 Task: Look for space in Maloyaroslavets, Russia from 10th July, 2023 to 15th July, 2023 for 7 adults in price range Rs.10000 to Rs.15000. Place can be entire place or shared room with 4 bedrooms having 7 beds and 4 bathrooms. Property type can be house, flat, guest house. Amenities needed are: wifi, TV, free parkinig on premises, gym, breakfast. Booking option can be shelf check-in. Required host language is English.
Action: Mouse moved to (404, 87)
Screenshot: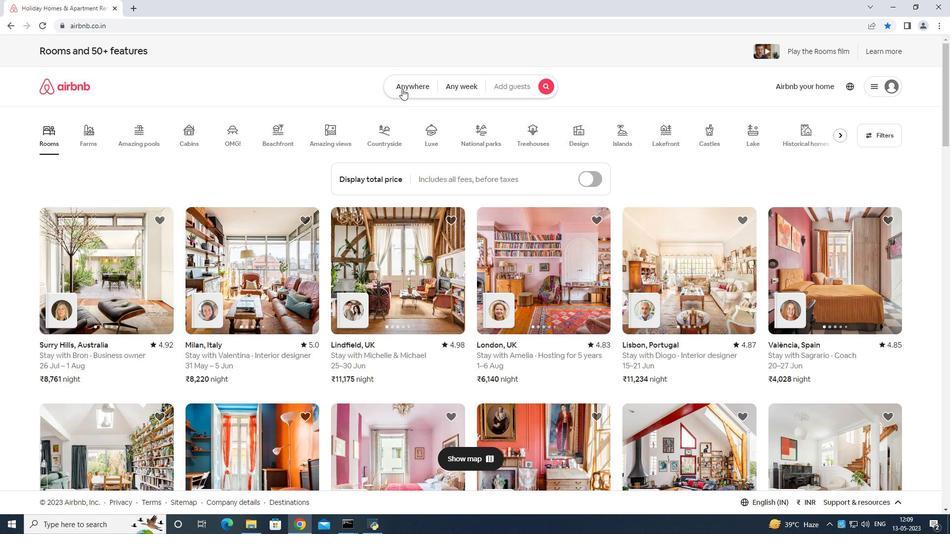 
Action: Mouse pressed left at (404, 87)
Screenshot: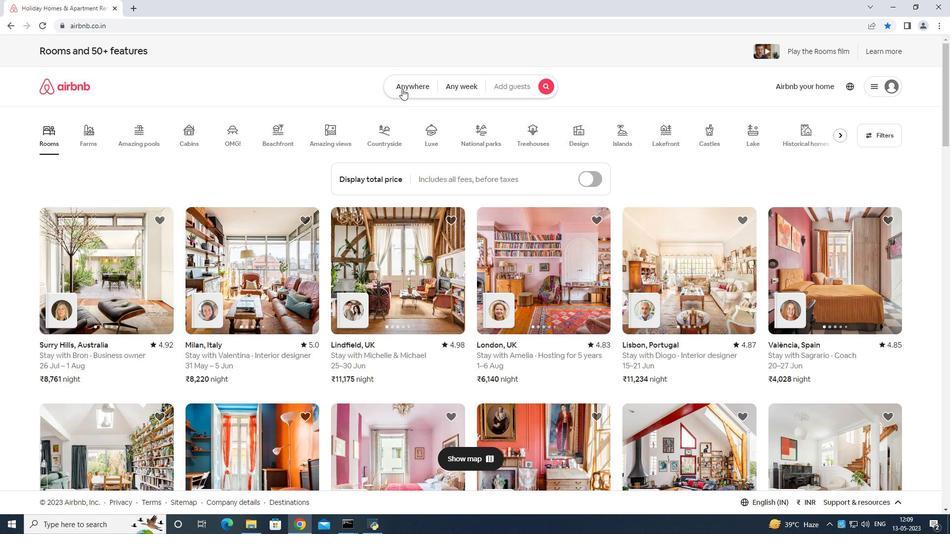 
Action: Mouse moved to (310, 126)
Screenshot: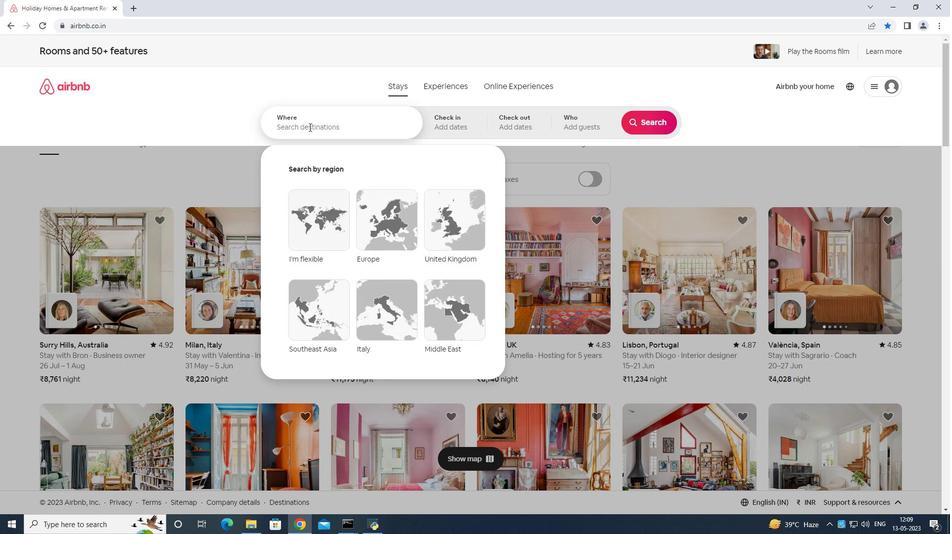 
Action: Mouse pressed left at (310, 126)
Screenshot: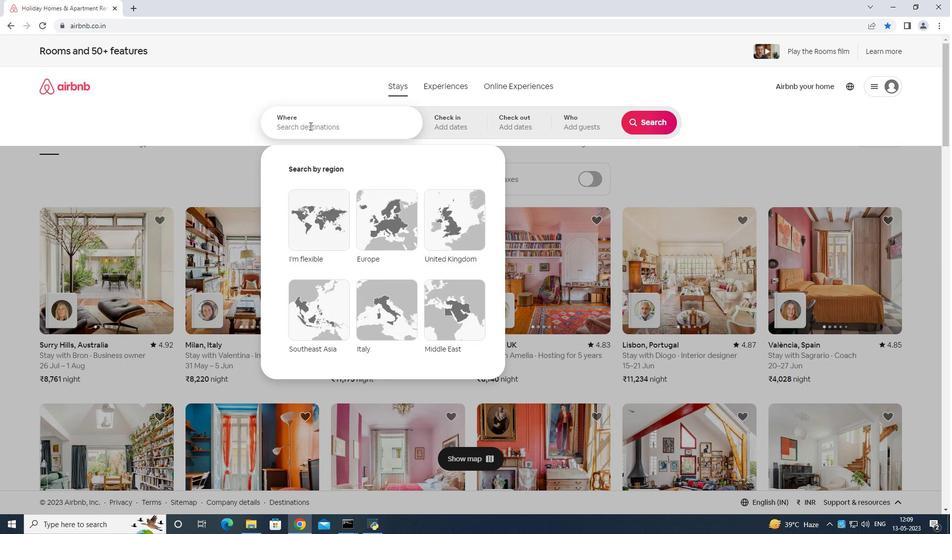 
Action: Mouse moved to (312, 123)
Screenshot: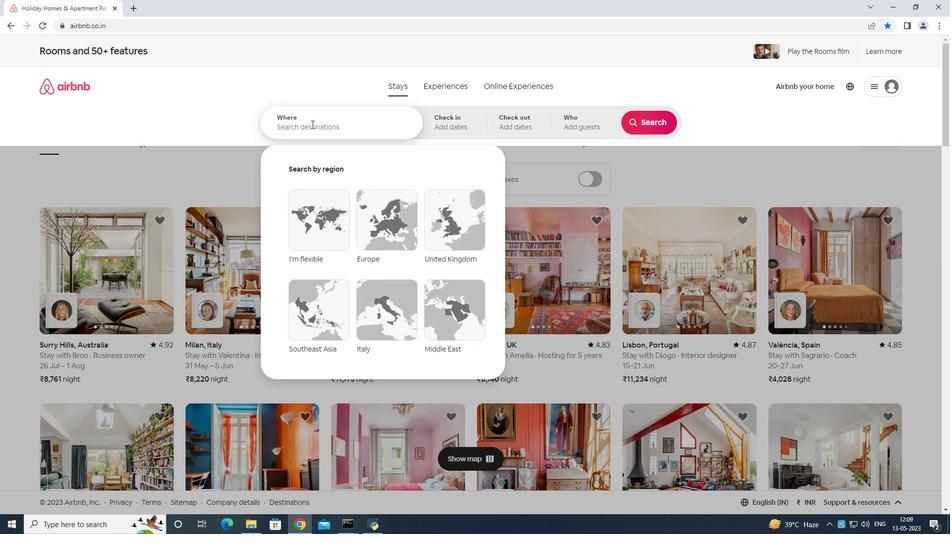 
Action: Key pressed <Key.shift>Maloyaroslavets<Key.space>rusia
Screenshot: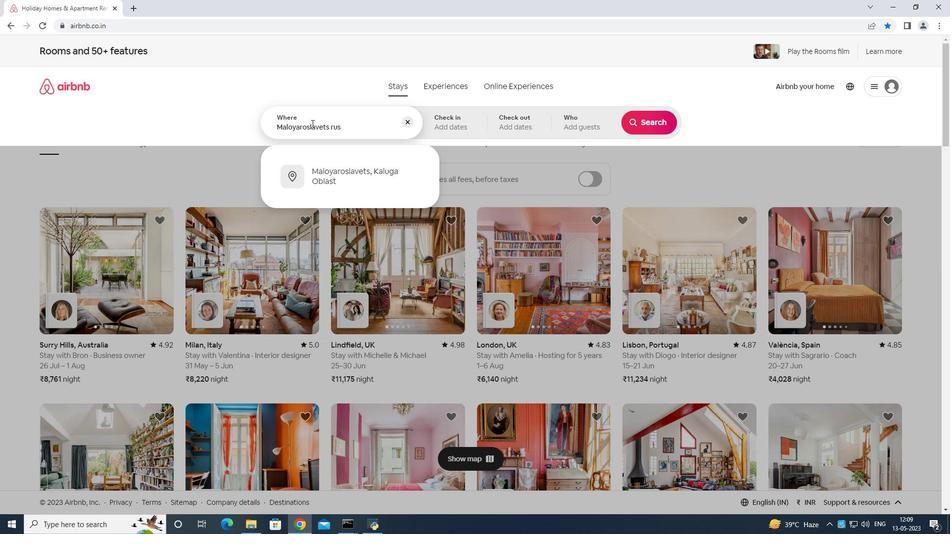 
Action: Mouse moved to (457, 129)
Screenshot: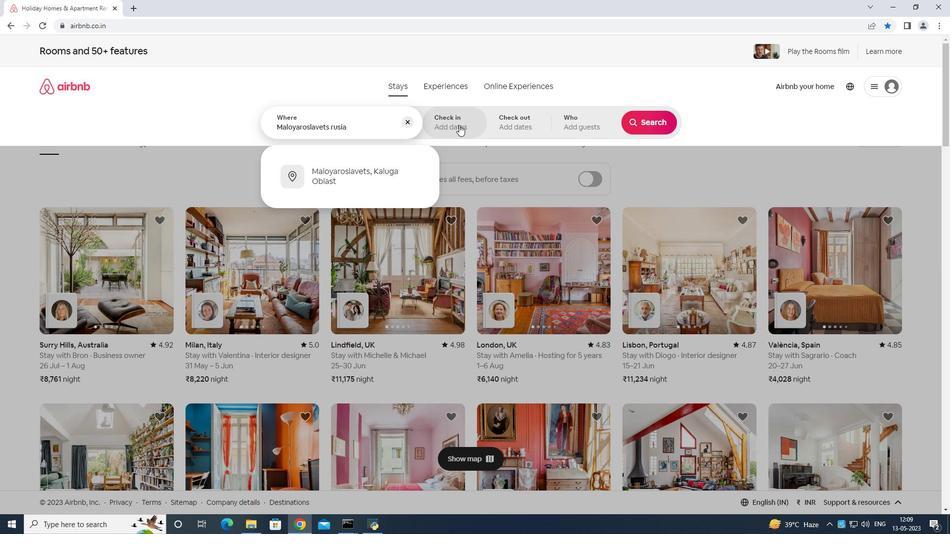 
Action: Key pressed <Key.enter>
Screenshot: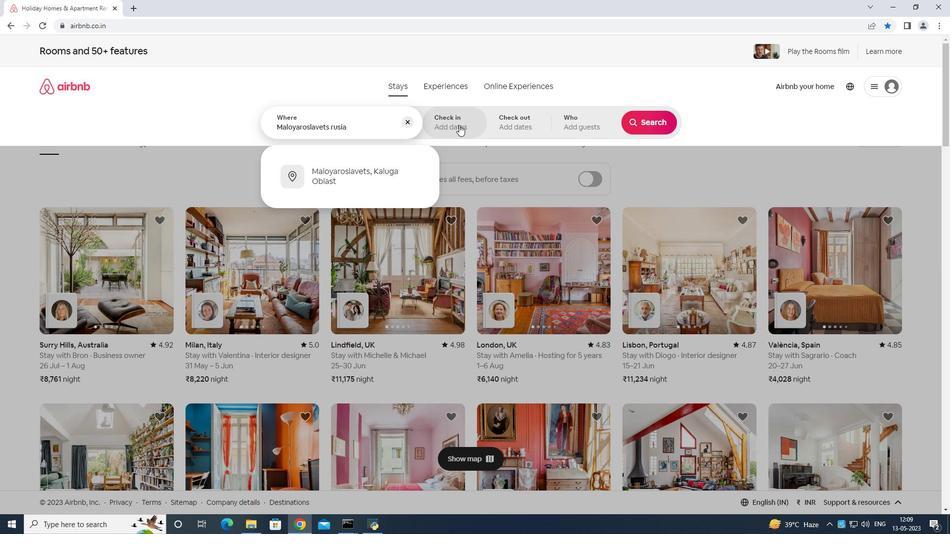 
Action: Mouse moved to (636, 196)
Screenshot: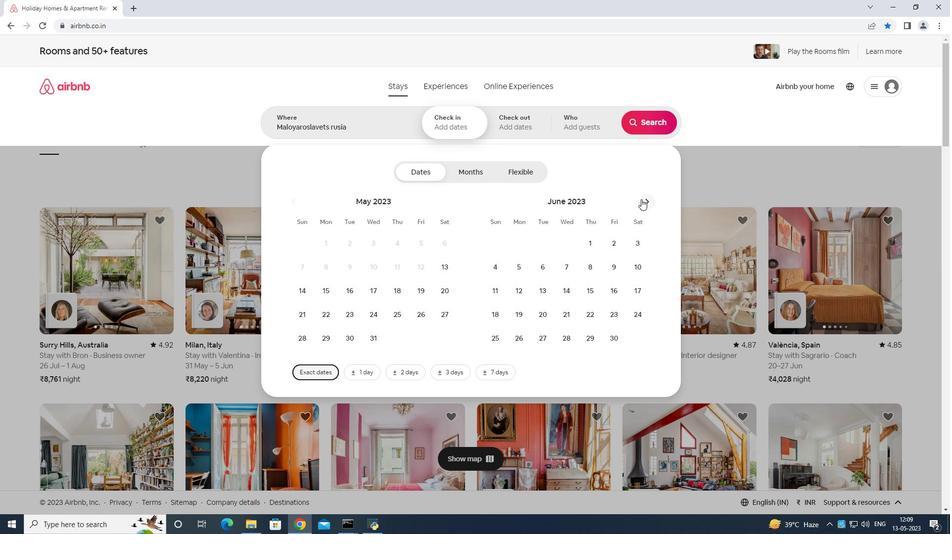 
Action: Mouse pressed left at (636, 196)
Screenshot: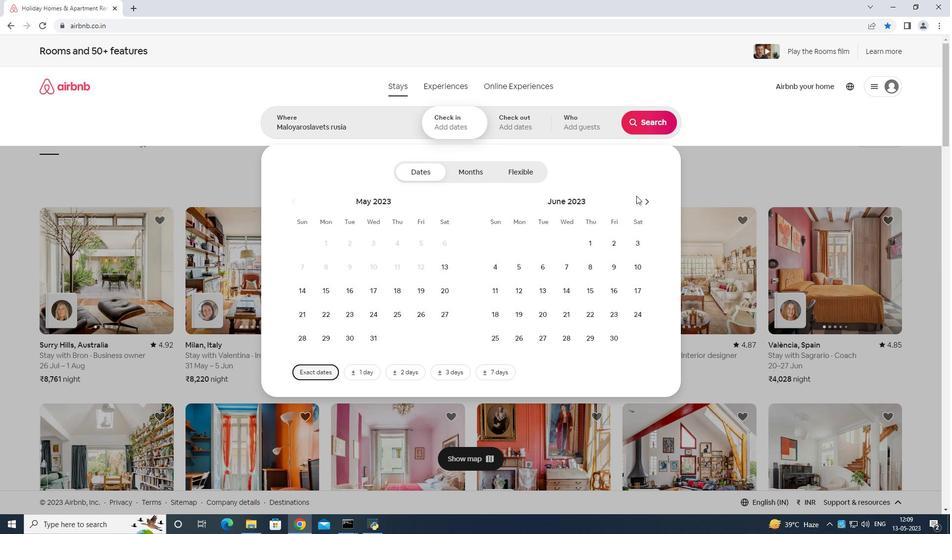 
Action: Mouse moved to (646, 200)
Screenshot: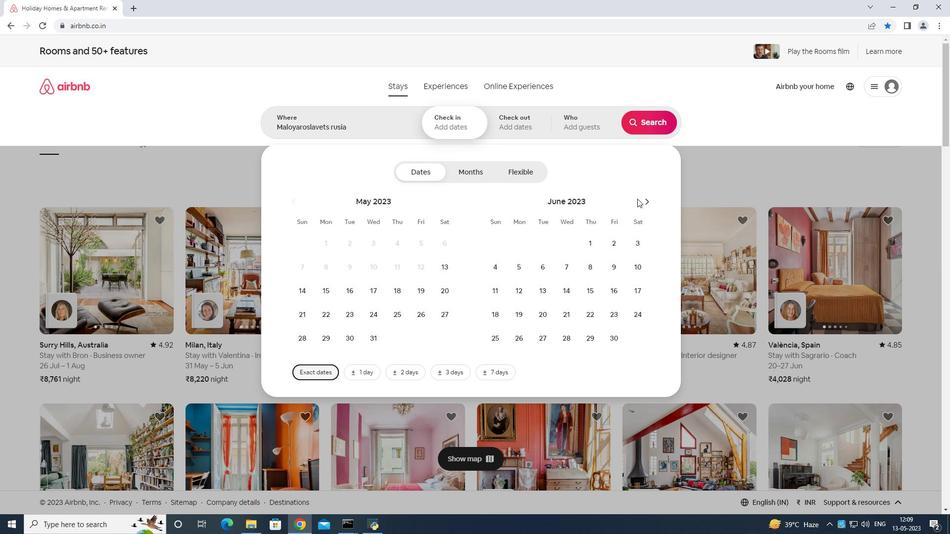 
Action: Mouse pressed left at (646, 200)
Screenshot: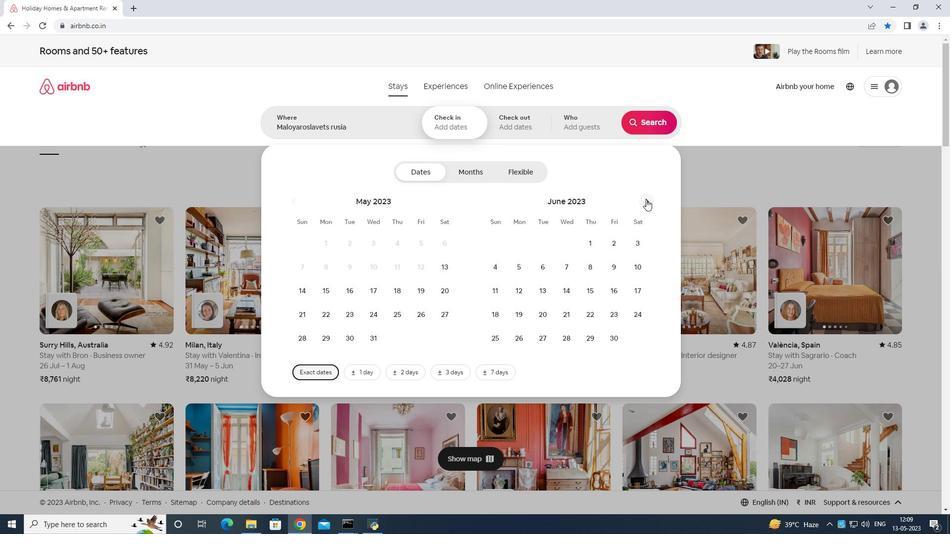 
Action: Mouse moved to (523, 290)
Screenshot: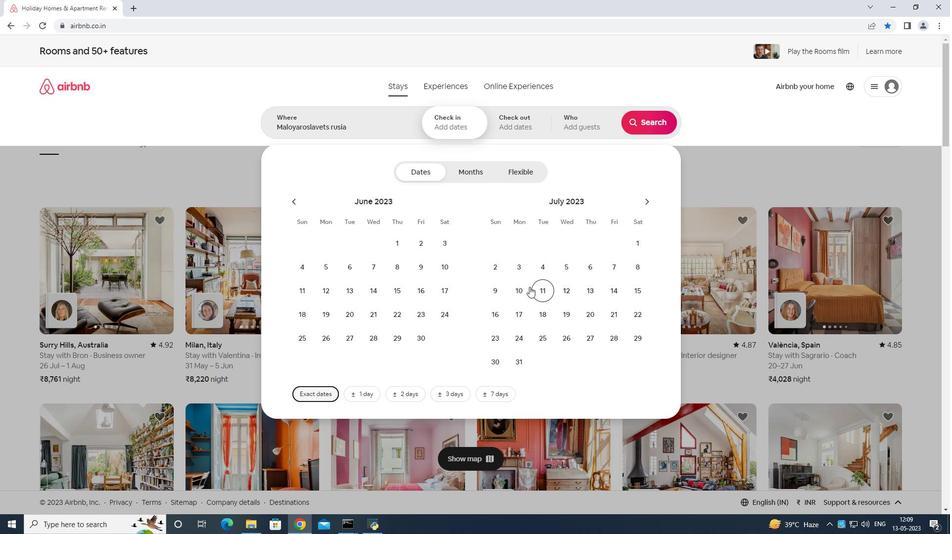 
Action: Mouse pressed left at (523, 290)
Screenshot: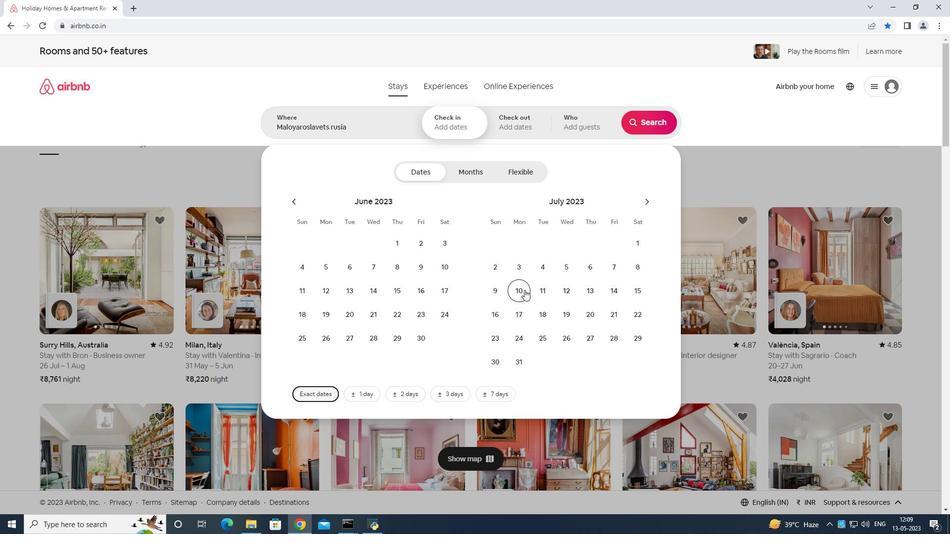 
Action: Mouse moved to (633, 289)
Screenshot: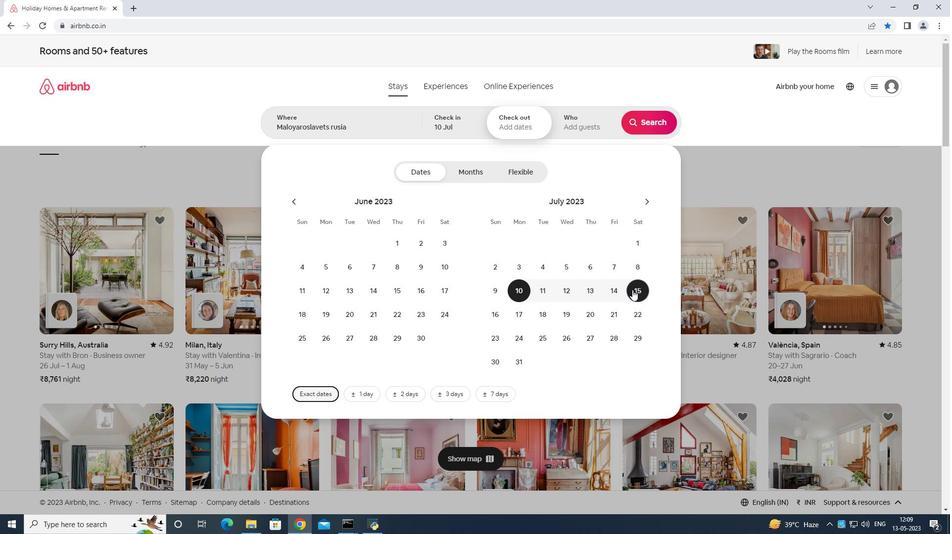
Action: Mouse pressed left at (633, 289)
Screenshot: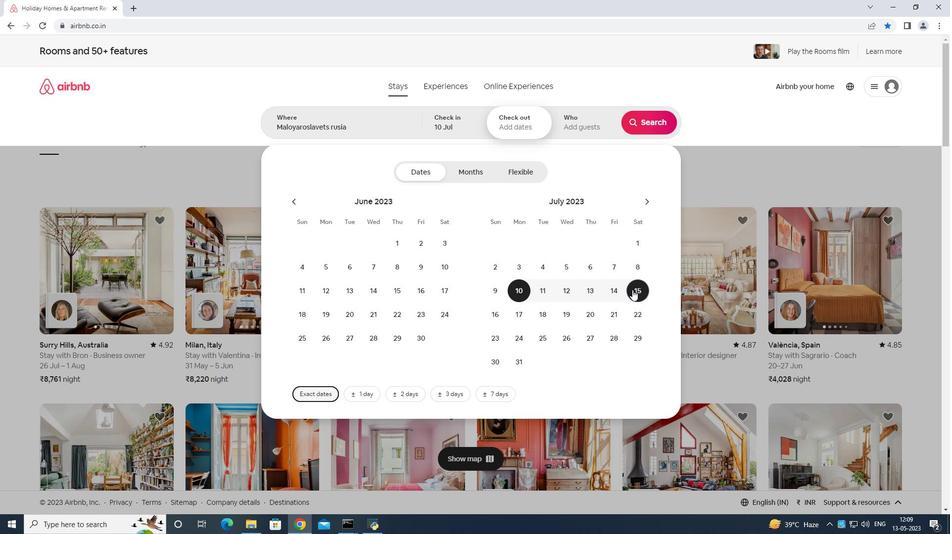 
Action: Mouse moved to (599, 123)
Screenshot: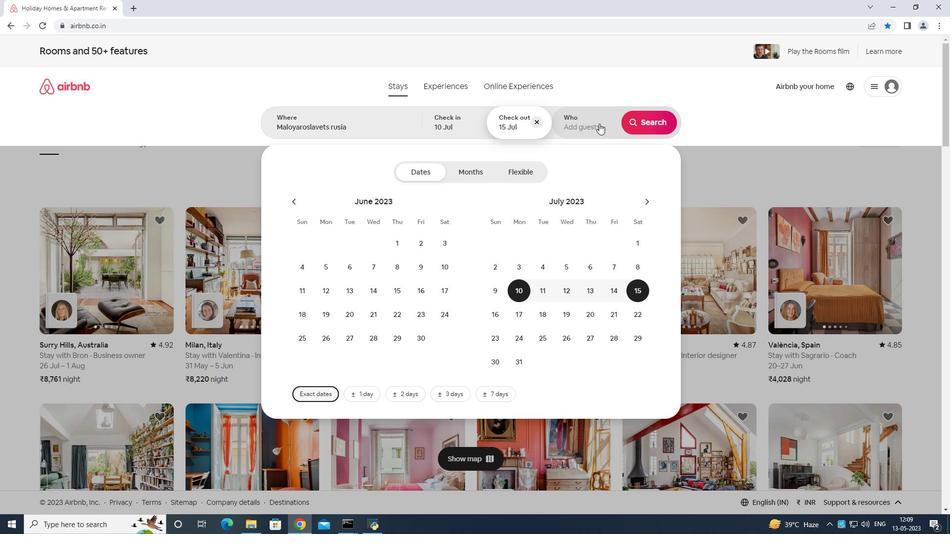 
Action: Mouse pressed left at (599, 123)
Screenshot: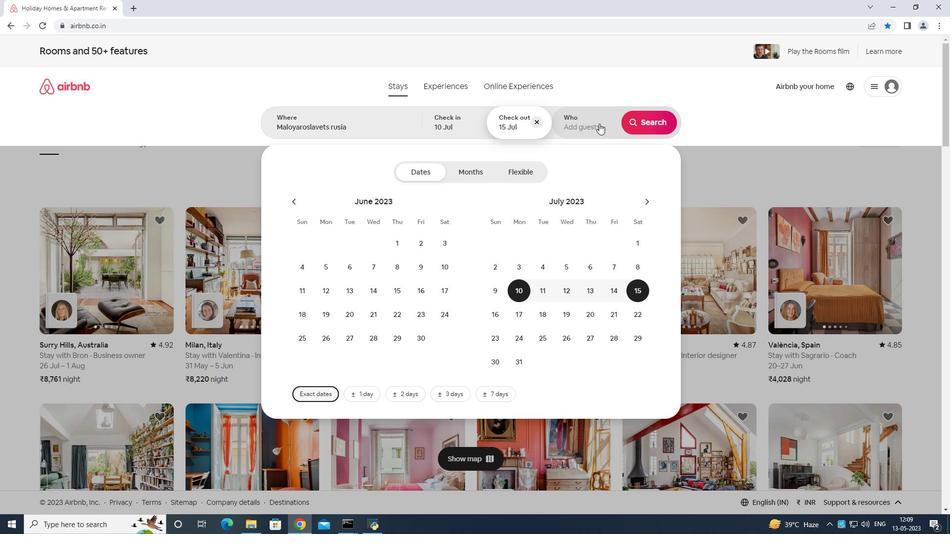 
Action: Mouse moved to (657, 173)
Screenshot: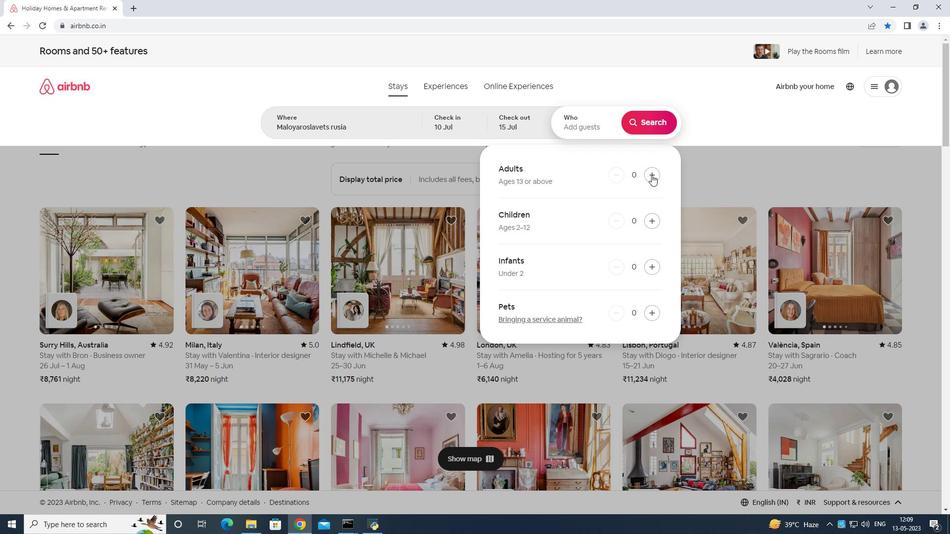 
Action: Mouse pressed left at (657, 173)
Screenshot: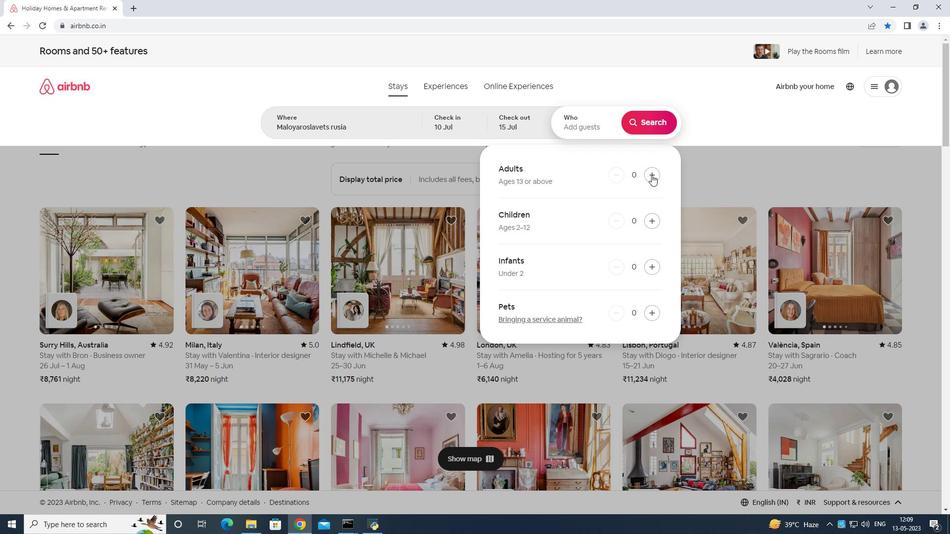 
Action: Mouse pressed left at (657, 173)
Screenshot: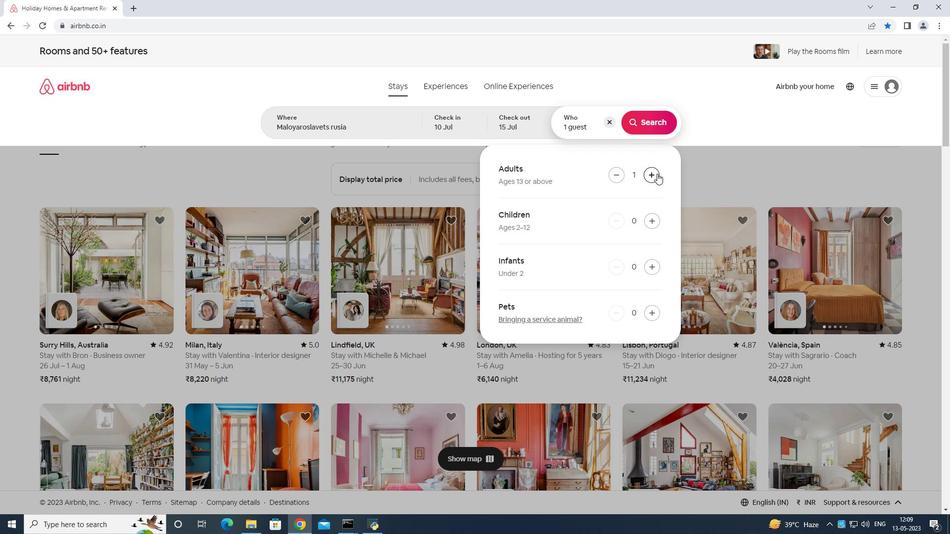 
Action: Mouse pressed left at (657, 173)
Screenshot: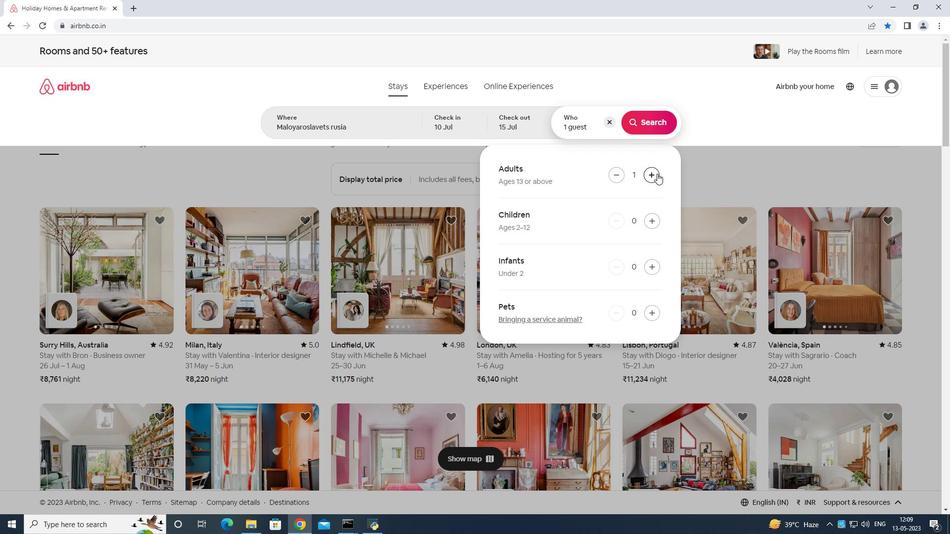 
Action: Mouse moved to (657, 172)
Screenshot: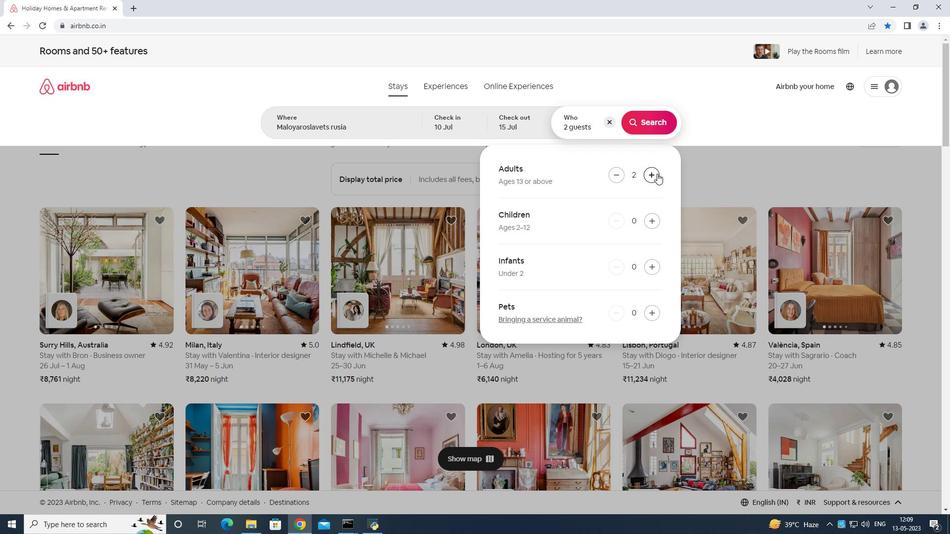 
Action: Mouse pressed left at (657, 172)
Screenshot: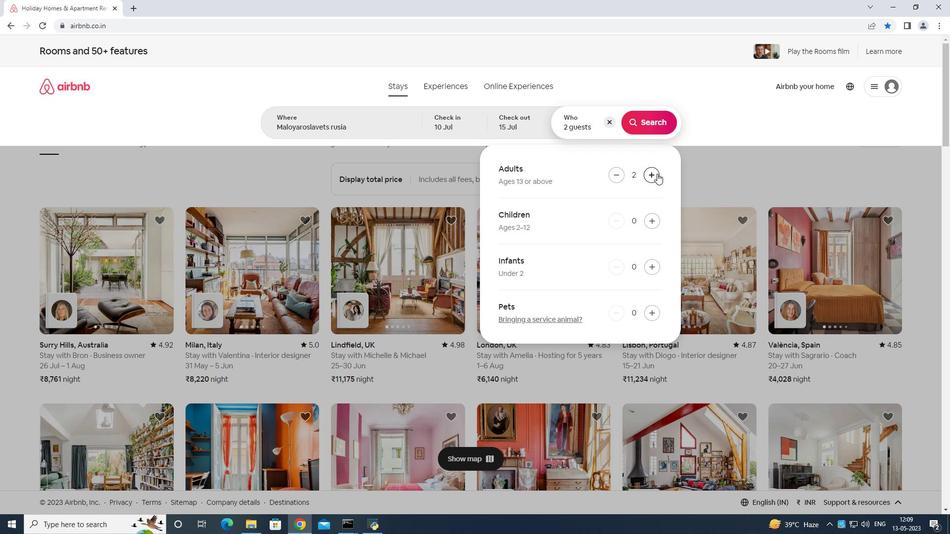 
Action: Mouse moved to (655, 172)
Screenshot: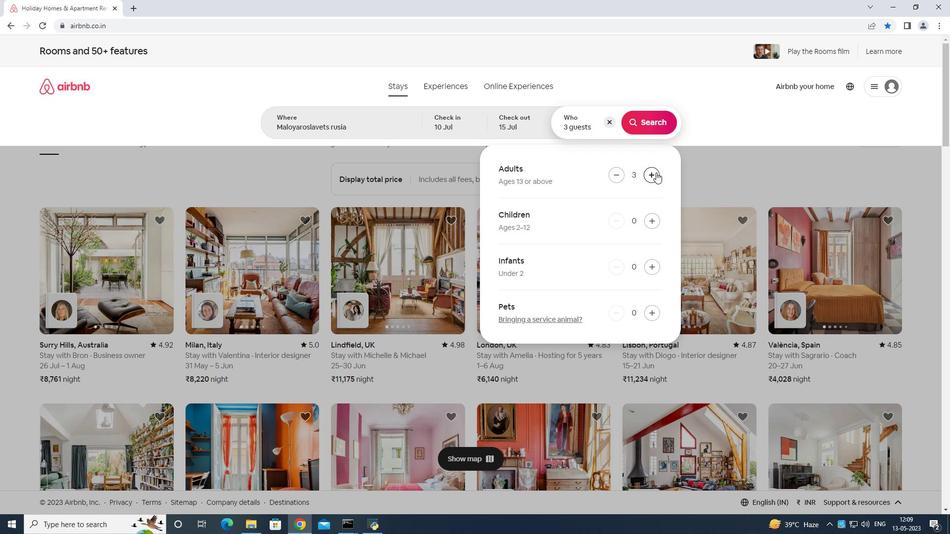 
Action: Mouse pressed left at (655, 172)
Screenshot: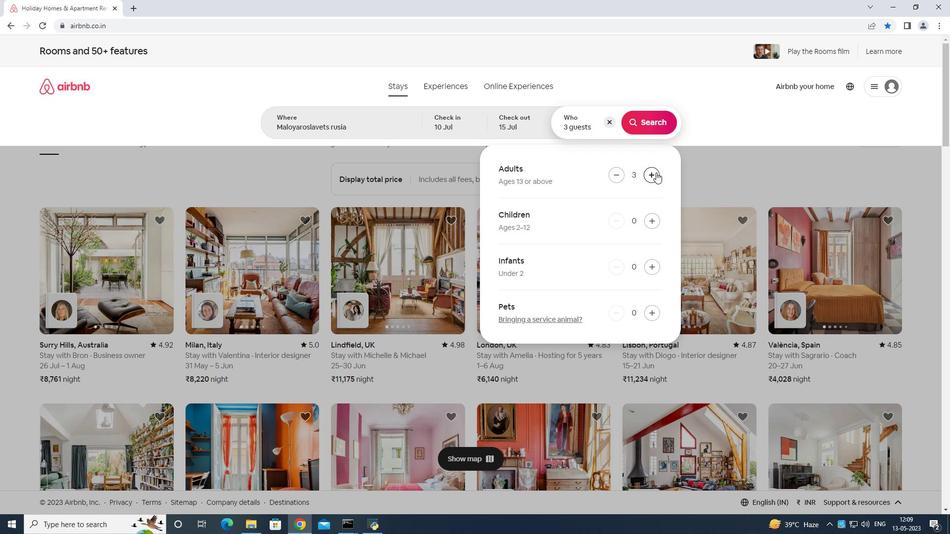 
Action: Mouse moved to (655, 172)
Screenshot: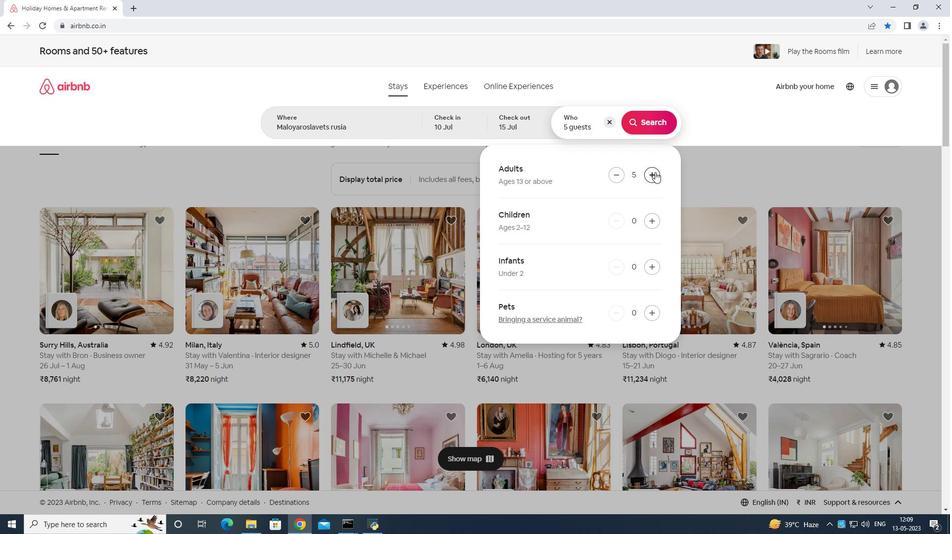 
Action: Mouse pressed left at (655, 172)
Screenshot: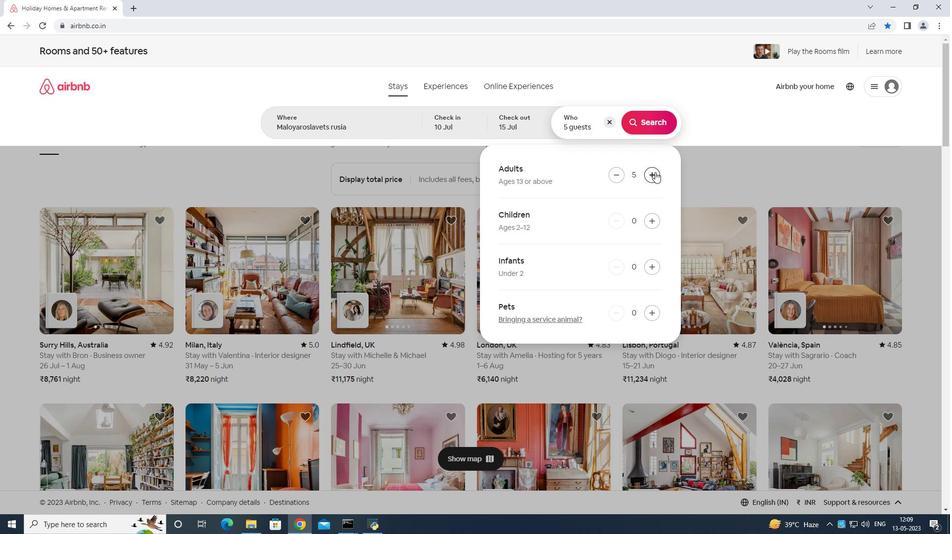 
Action: Mouse moved to (652, 170)
Screenshot: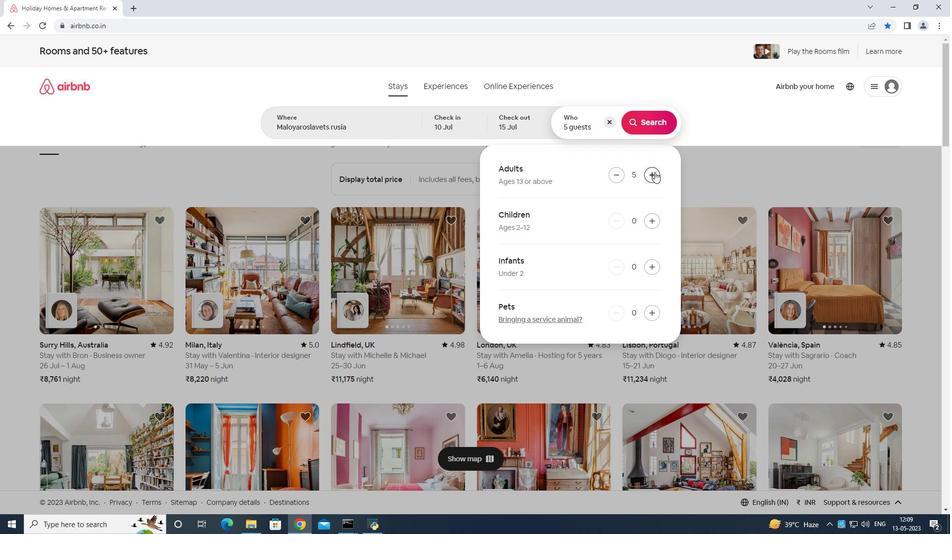 
Action: Mouse pressed left at (652, 170)
Screenshot: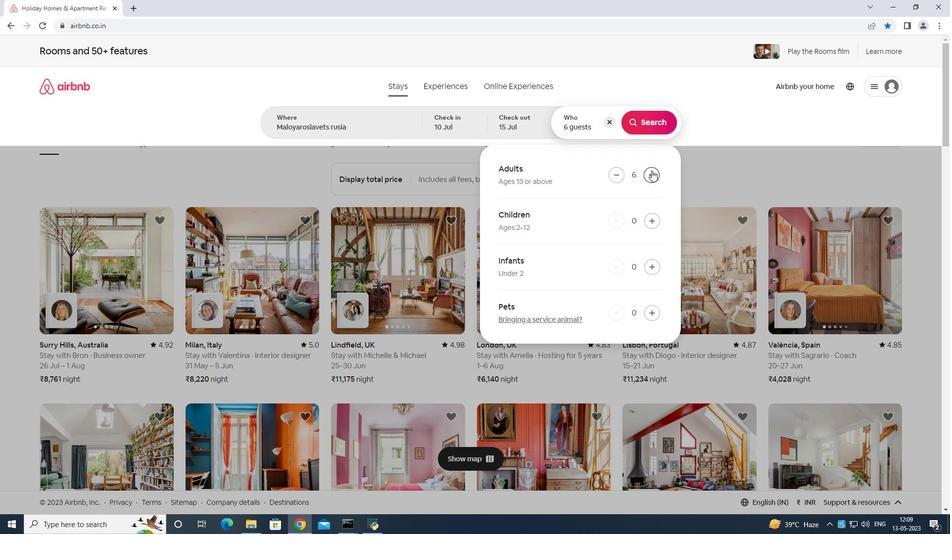 
Action: Mouse moved to (655, 122)
Screenshot: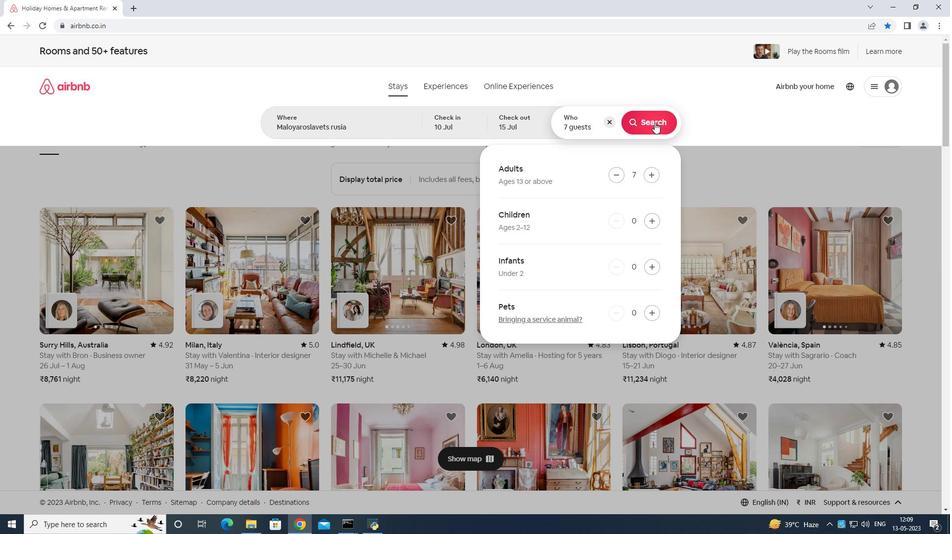 
Action: Mouse pressed left at (655, 122)
Screenshot: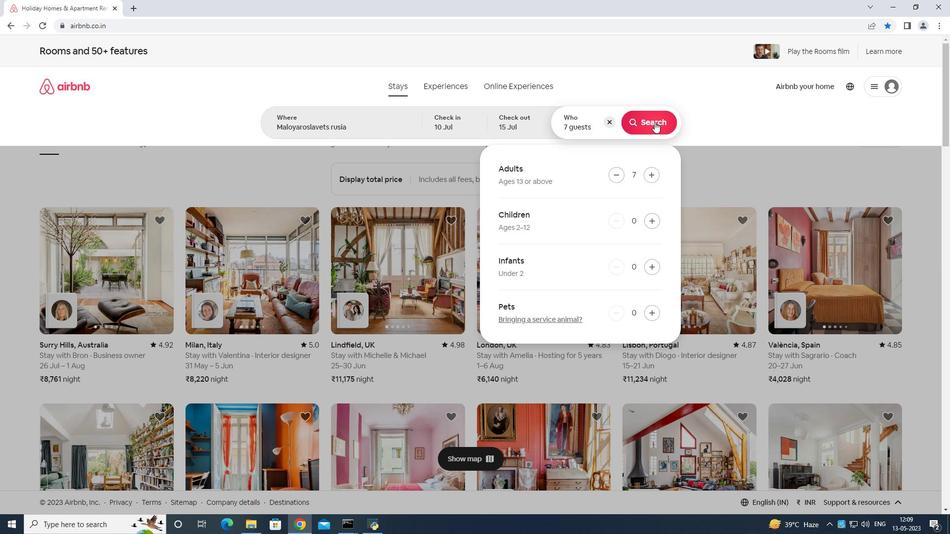 
Action: Mouse moved to (901, 83)
Screenshot: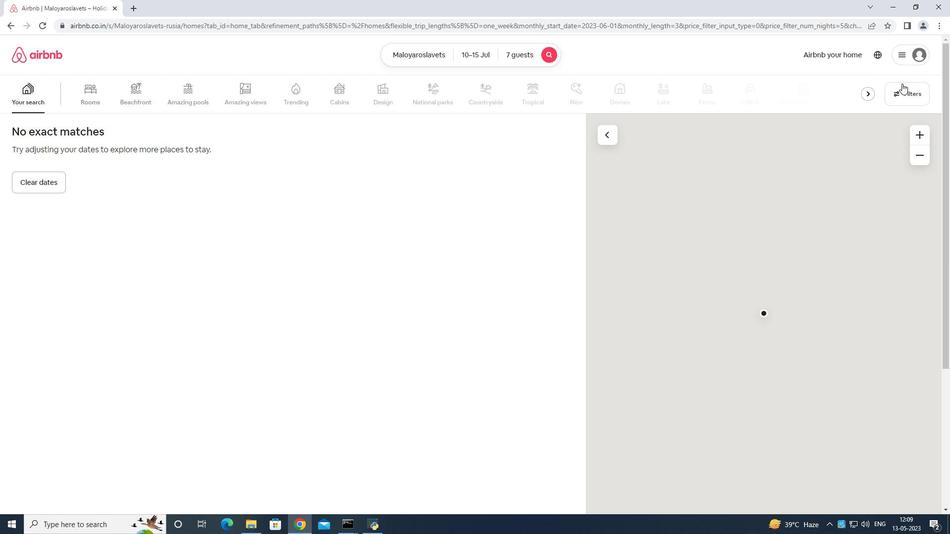 
Action: Mouse pressed left at (901, 83)
Screenshot: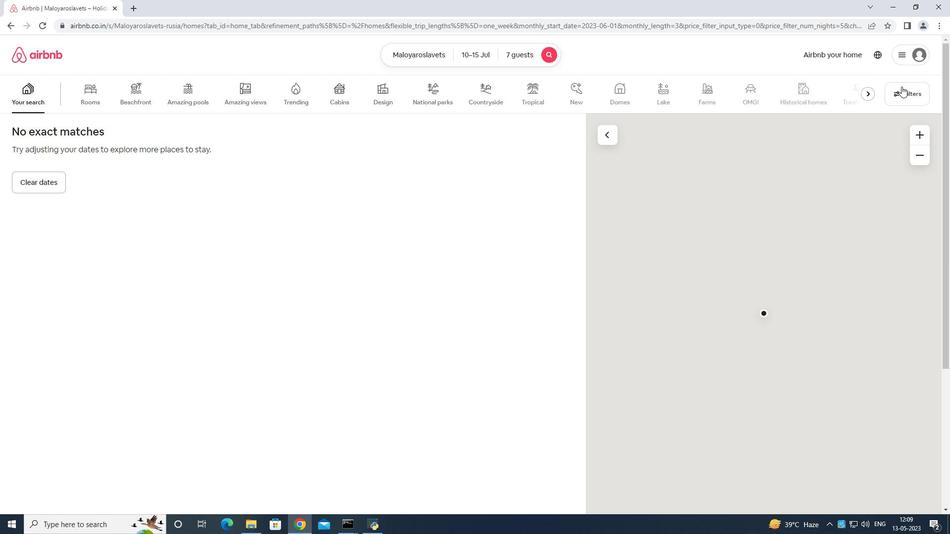
Action: Mouse moved to (437, 332)
Screenshot: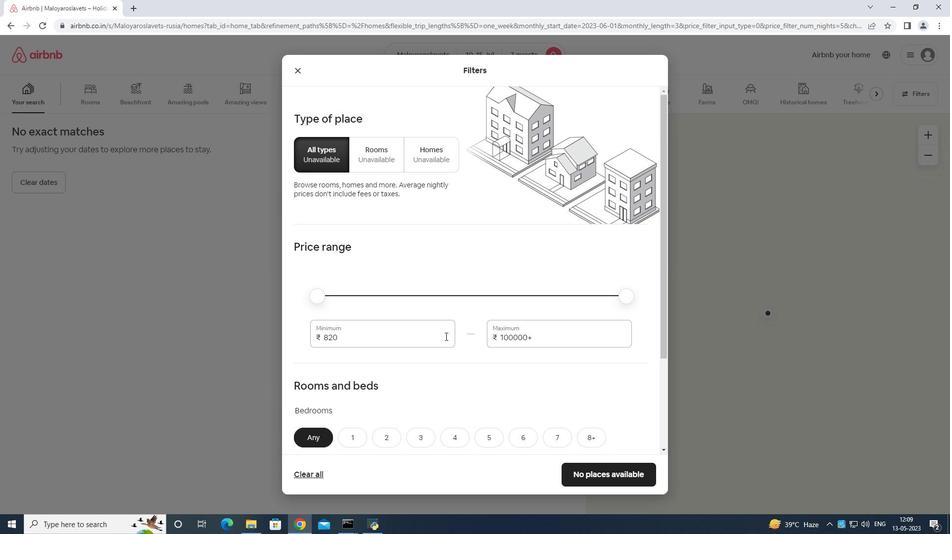 
Action: Mouse pressed left at (438, 332)
Screenshot: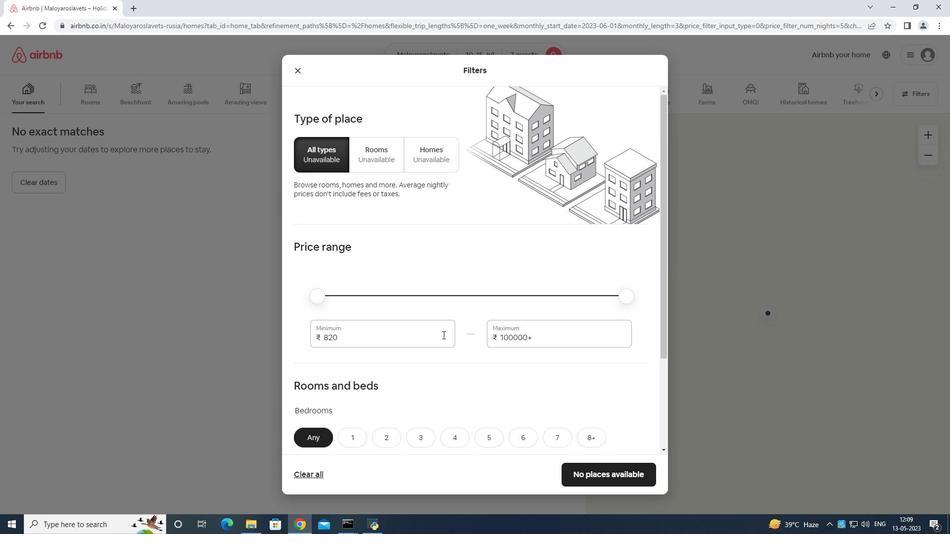 
Action: Mouse moved to (434, 331)
Screenshot: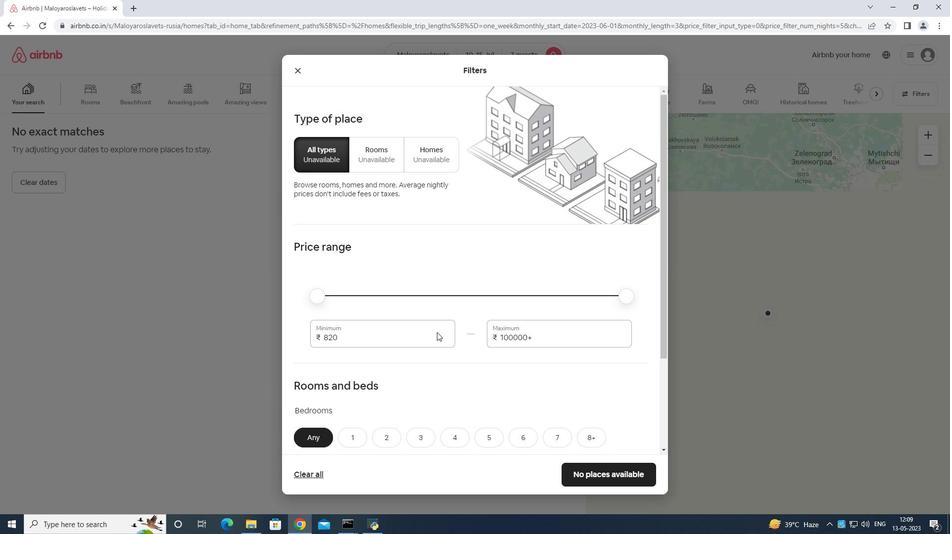 
Action: Key pressed <Key.backspace><Key.backspace><Key.backspace><Key.backspace><Key.backspace><Key.backspace><Key.backspace><Key.backspace><Key.backspace><Key.backspace><Key.backspace><Key.backspace>10000
Screenshot: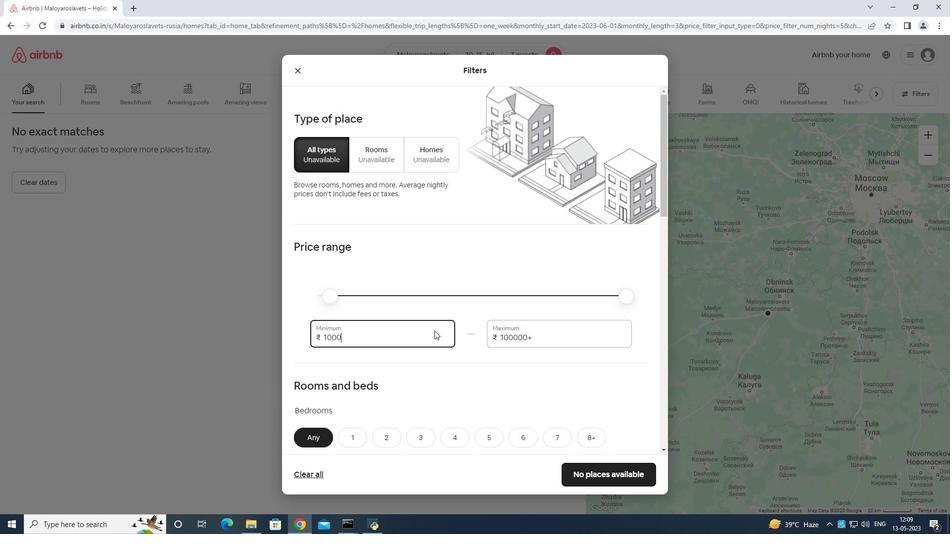 
Action: Mouse moved to (543, 336)
Screenshot: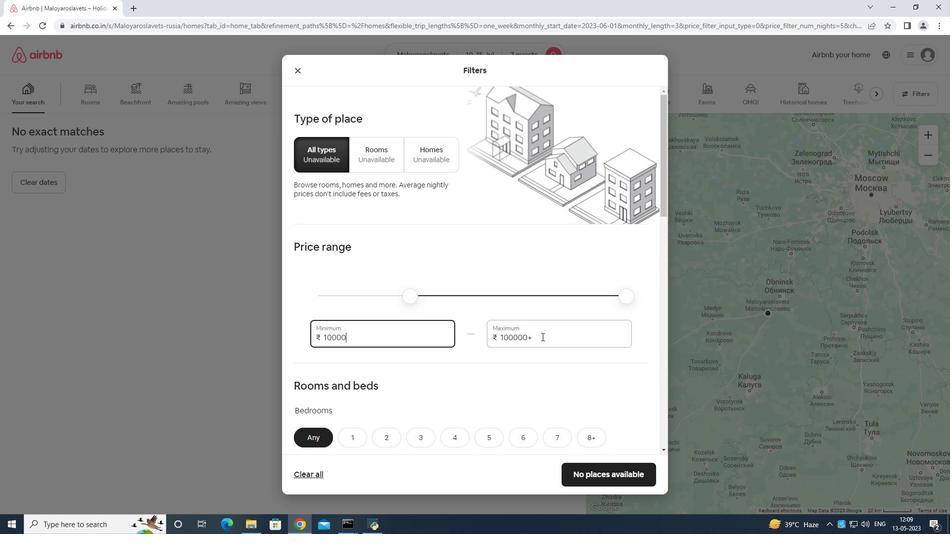 
Action: Mouse pressed left at (543, 336)
Screenshot: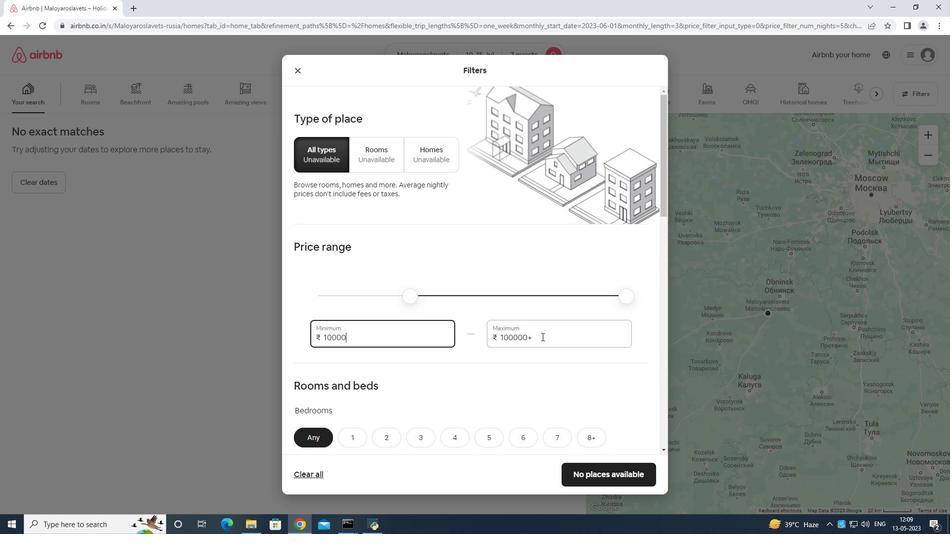 
Action: Mouse moved to (543, 336)
Screenshot: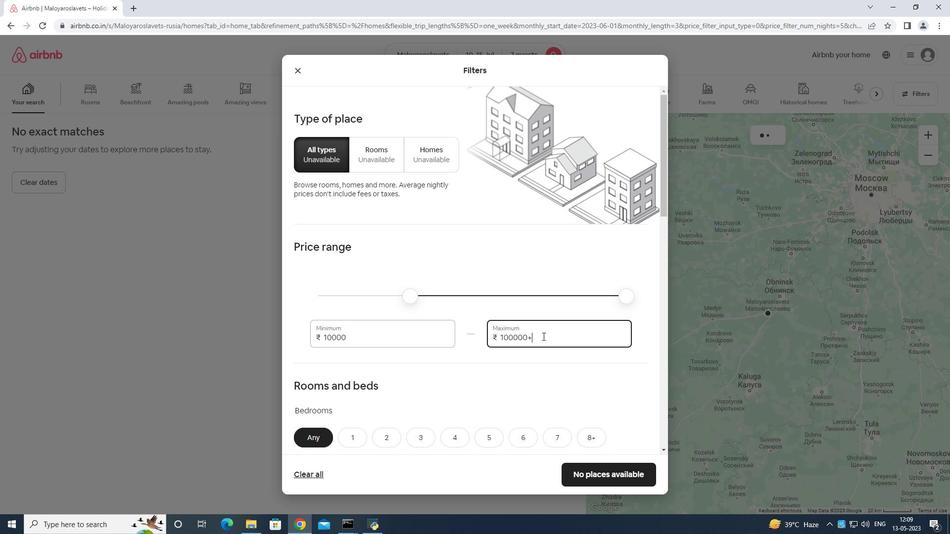 
Action: Key pressed <Key.backspace><Key.backspace><Key.backspace><Key.backspace><Key.backspace><Key.backspace><Key.backspace><Key.backspace><Key.backspace><Key.backspace><Key.backspace><Key.backspace><Key.backspace><Key.backspace><Key.backspace><Key.backspace><Key.backspace><Key.backspace><Key.backspace><Key.backspace><Key.backspace><Key.backspace><Key.backspace>
Screenshot: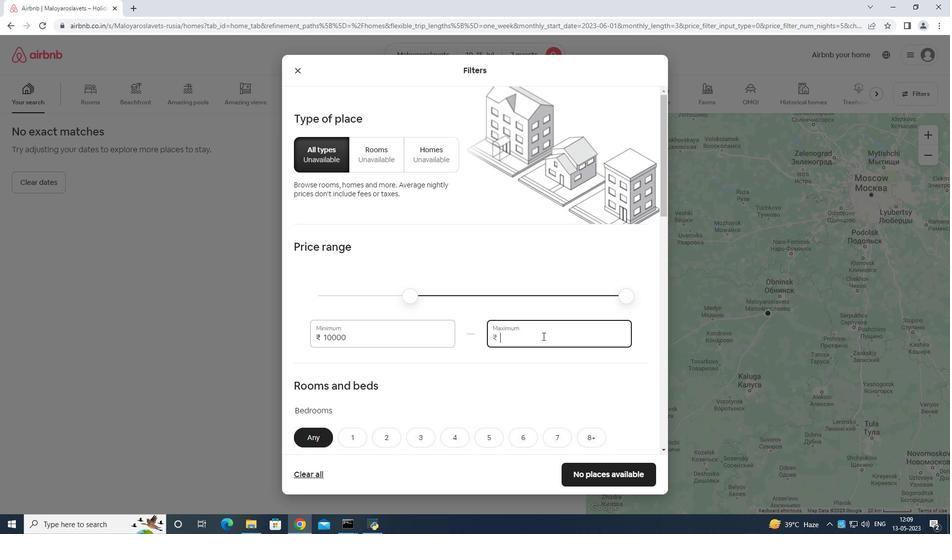 
Action: Mouse moved to (544, 336)
Screenshot: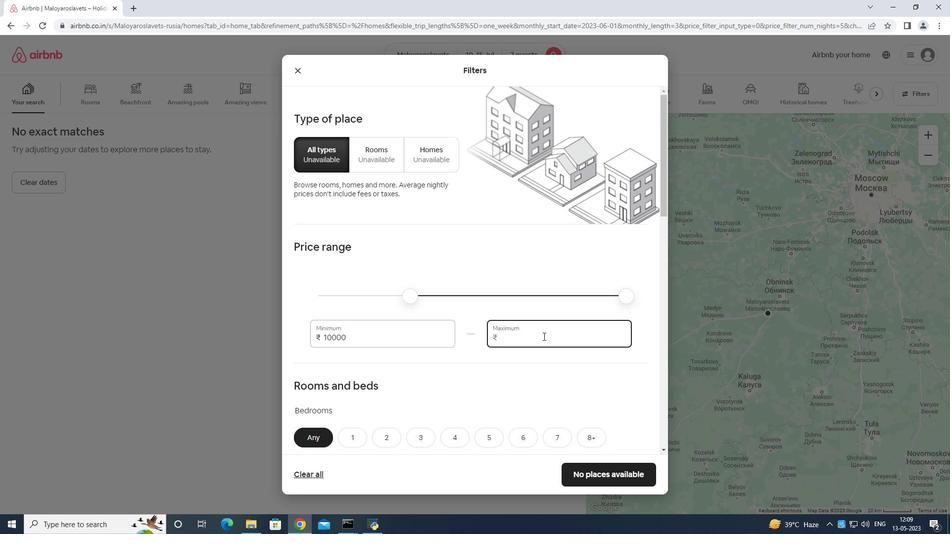 
Action: Key pressed 1
Screenshot: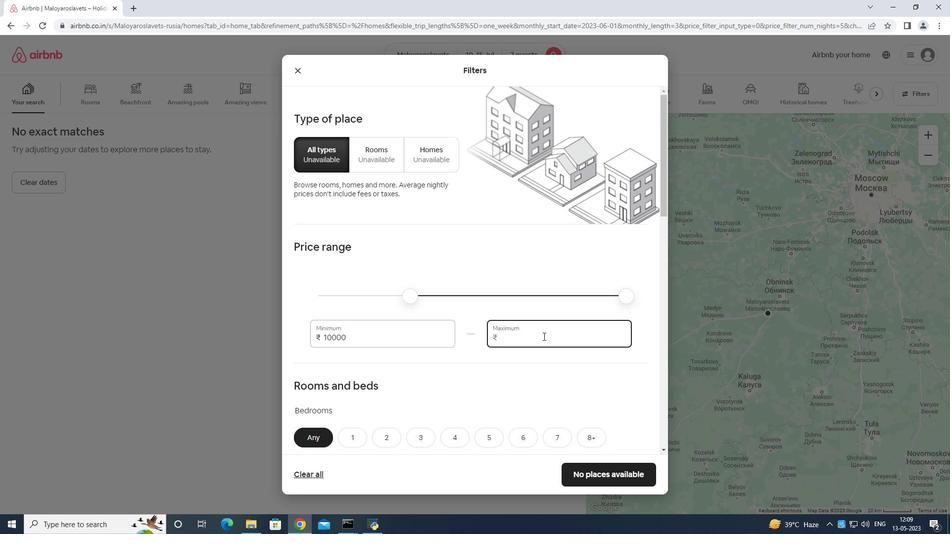 
Action: Mouse moved to (544, 336)
Screenshot: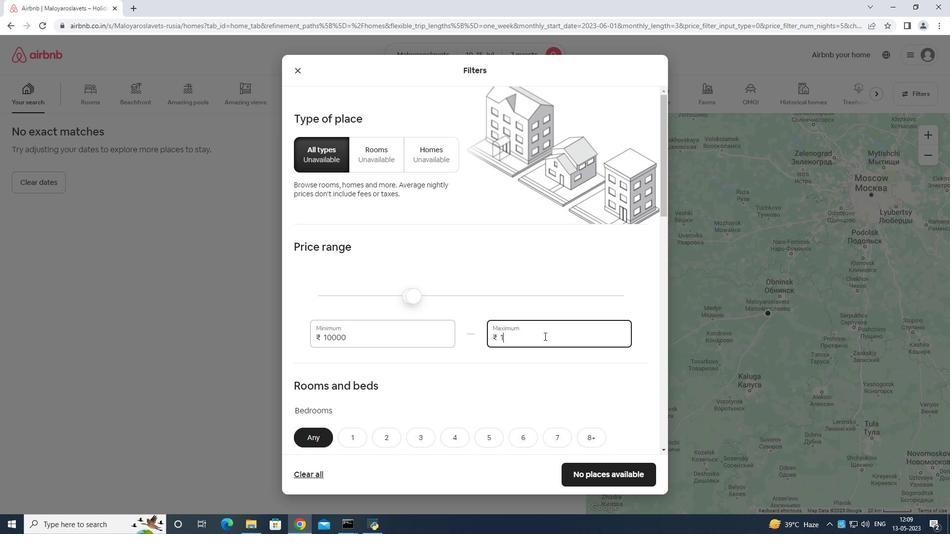
Action: Key pressed 5
Screenshot: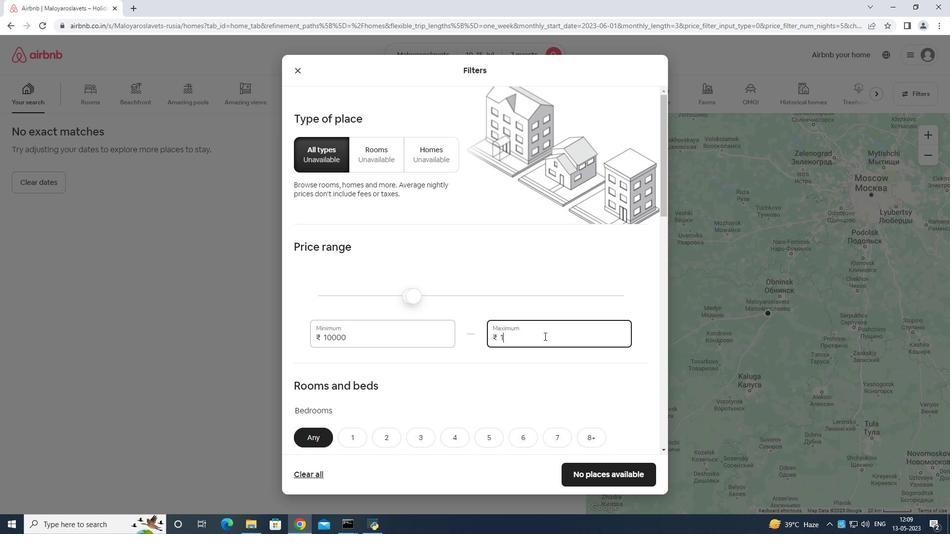 
Action: Mouse moved to (545, 336)
Screenshot: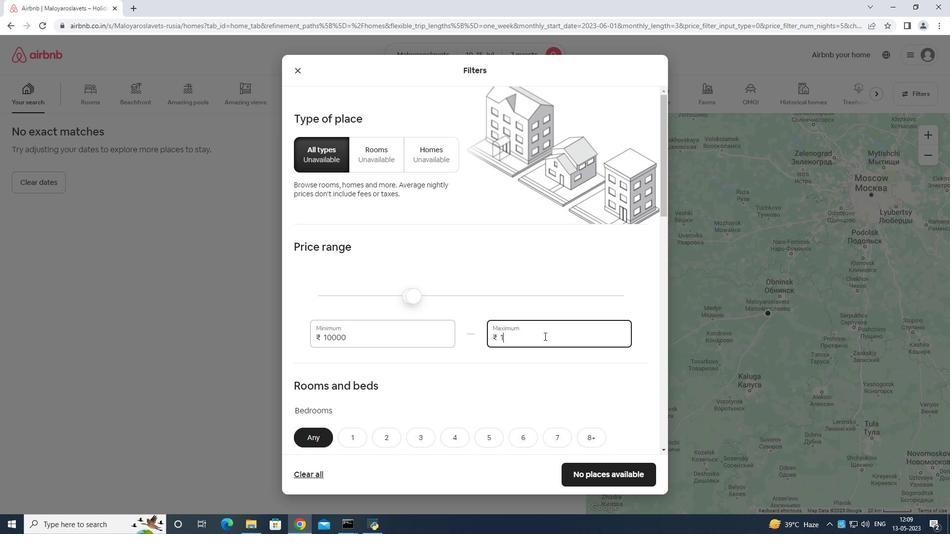 
Action: Key pressed 0
Screenshot: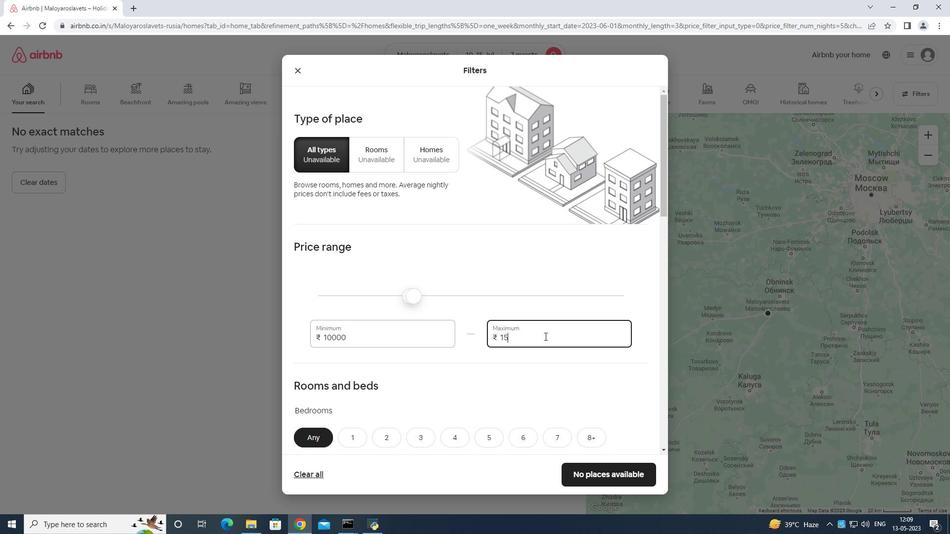 
Action: Mouse moved to (545, 336)
Screenshot: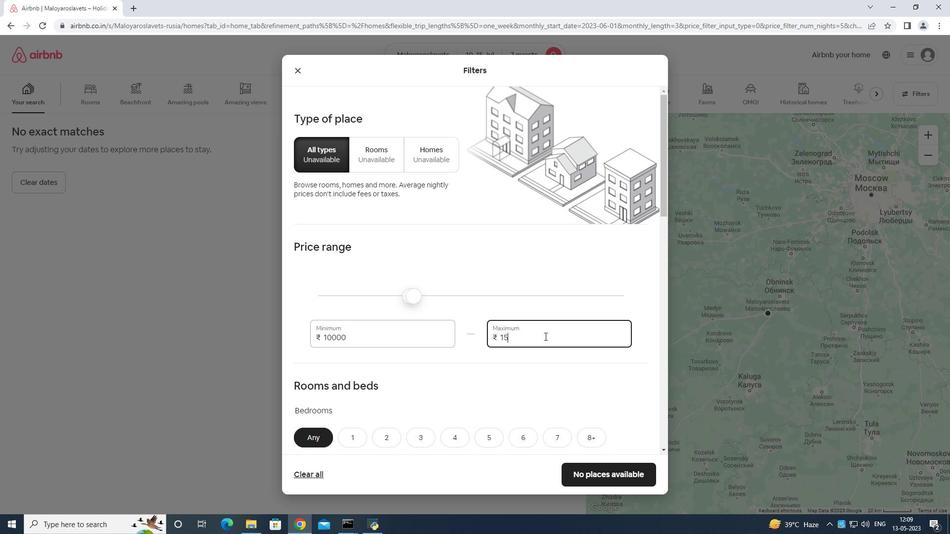
Action: Key pressed 00
Screenshot: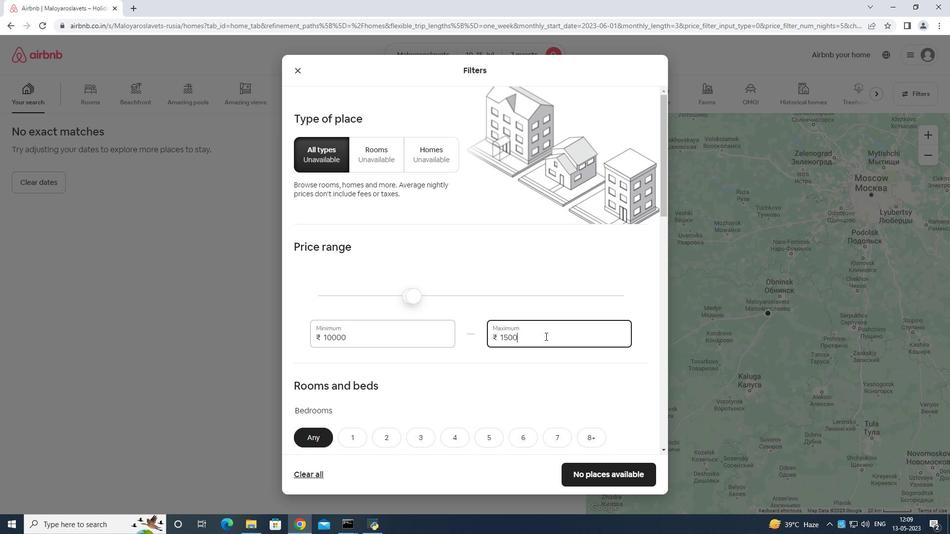 
Action: Mouse moved to (545, 337)
Screenshot: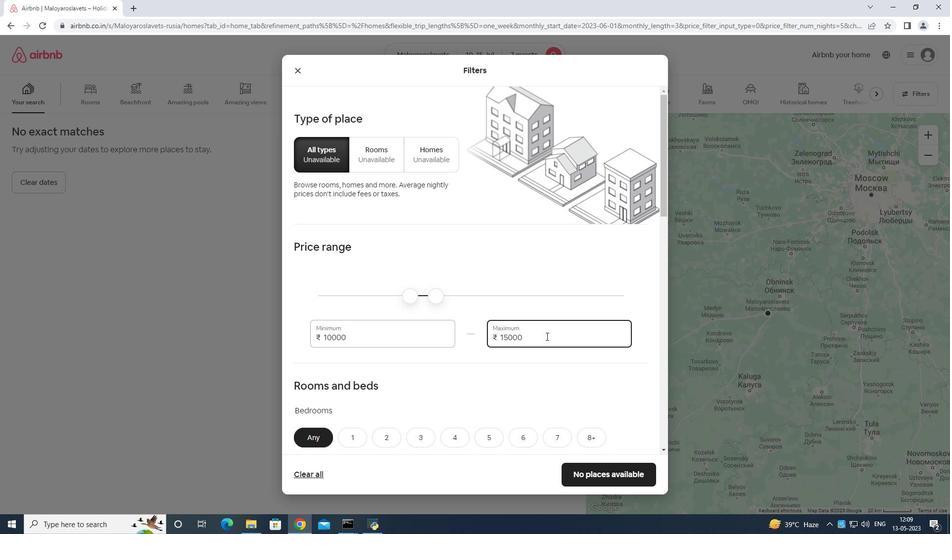 
Action: Mouse scrolled (545, 336) with delta (0, 0)
Screenshot: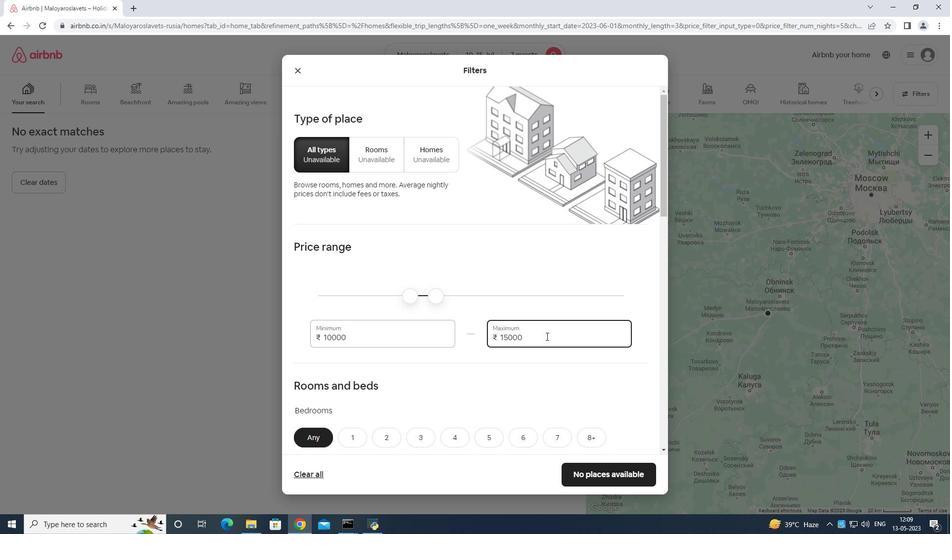 
Action: Mouse moved to (545, 338)
Screenshot: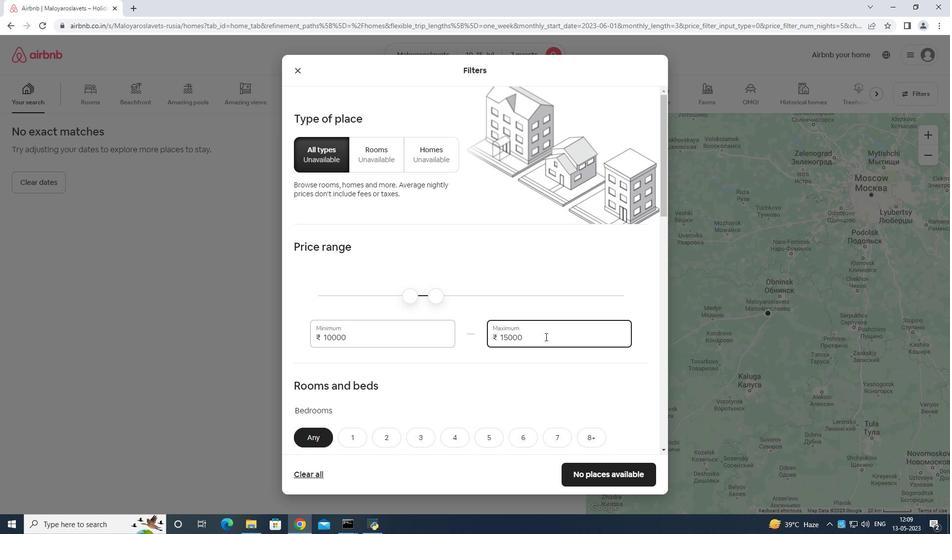 
Action: Mouse scrolled (545, 337) with delta (0, 0)
Screenshot: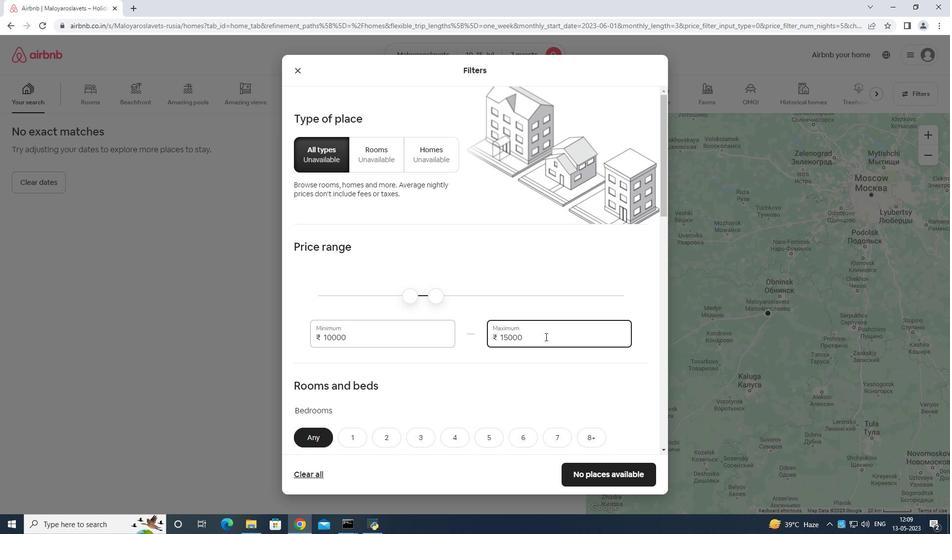 
Action: Mouse scrolled (545, 337) with delta (0, 0)
Screenshot: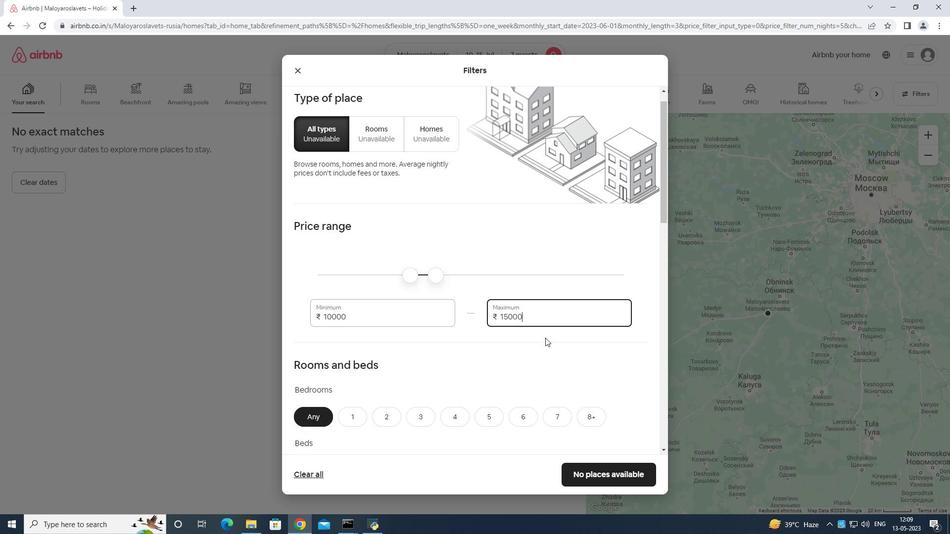 
Action: Mouse moved to (454, 292)
Screenshot: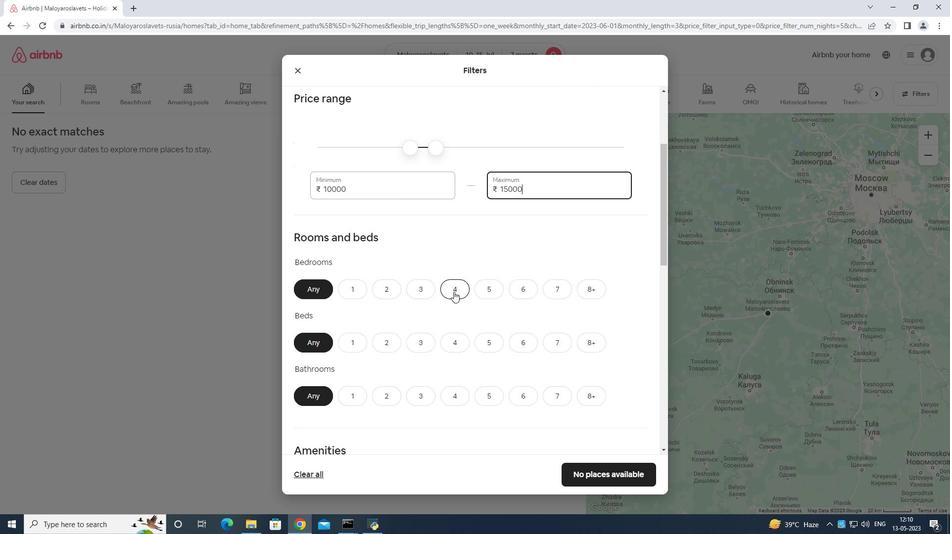 
Action: Mouse pressed left at (454, 292)
Screenshot: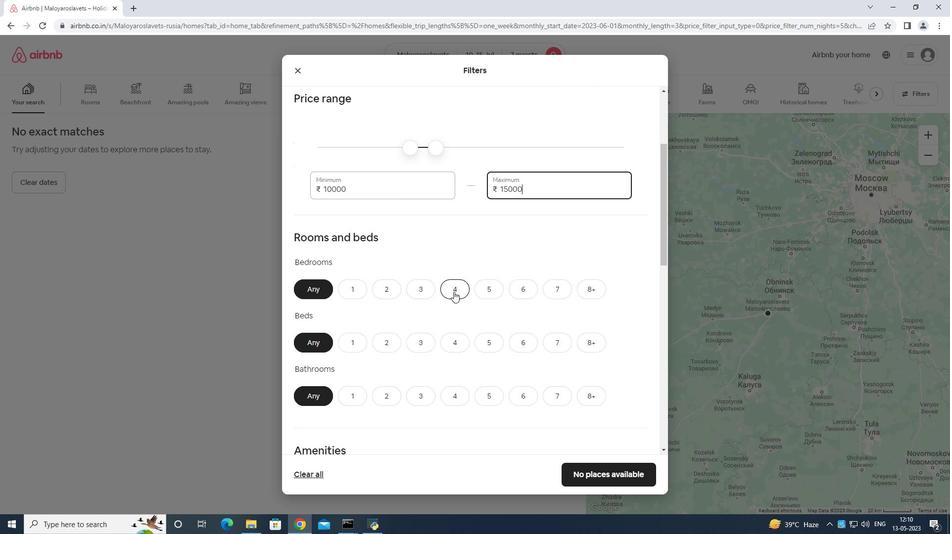 
Action: Mouse moved to (554, 339)
Screenshot: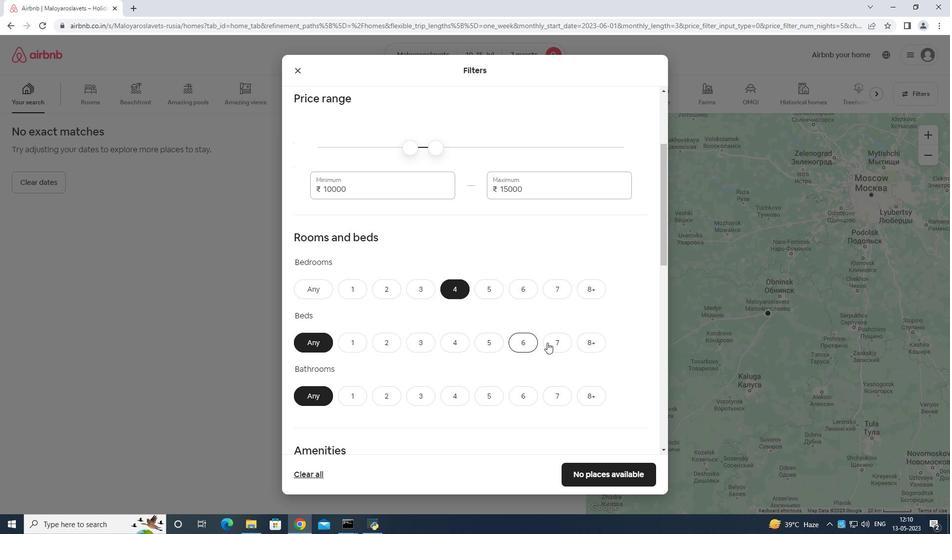 
Action: Mouse pressed left at (554, 339)
Screenshot: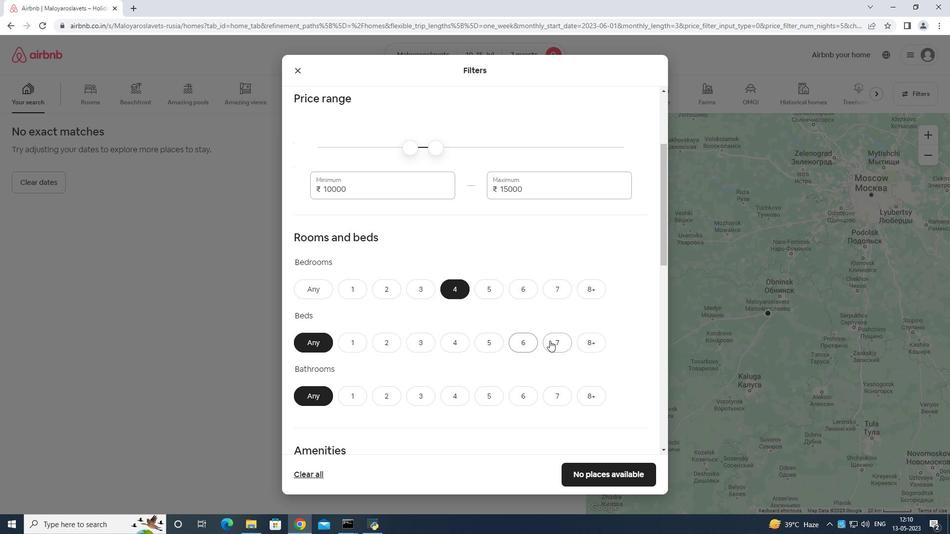 
Action: Mouse moved to (457, 395)
Screenshot: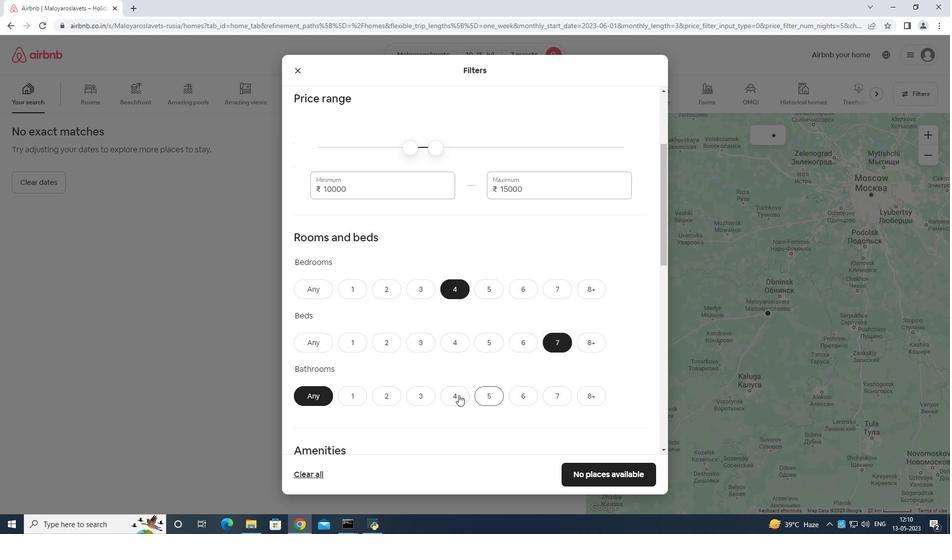 
Action: Mouse pressed left at (457, 395)
Screenshot: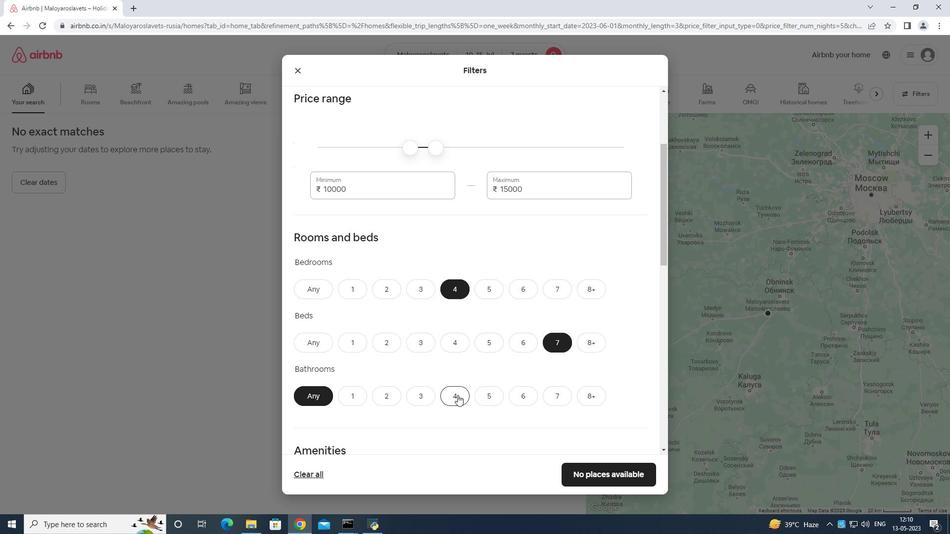
Action: Mouse moved to (468, 360)
Screenshot: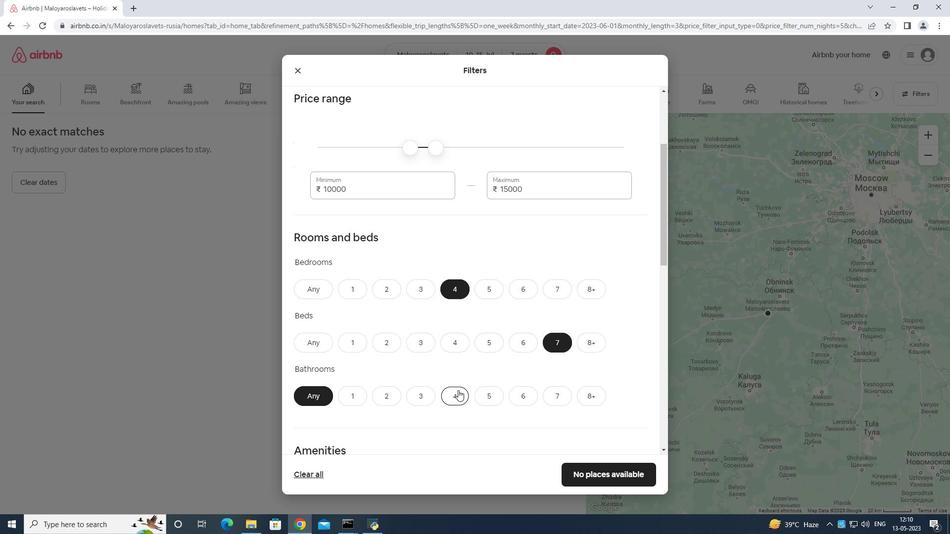 
Action: Mouse scrolled (468, 359) with delta (0, 0)
Screenshot: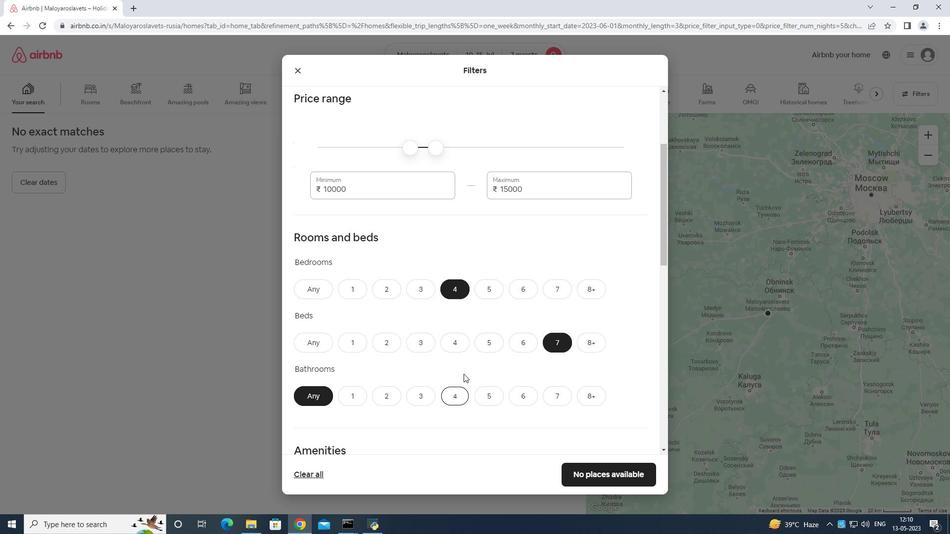 
Action: Mouse moved to (468, 360)
Screenshot: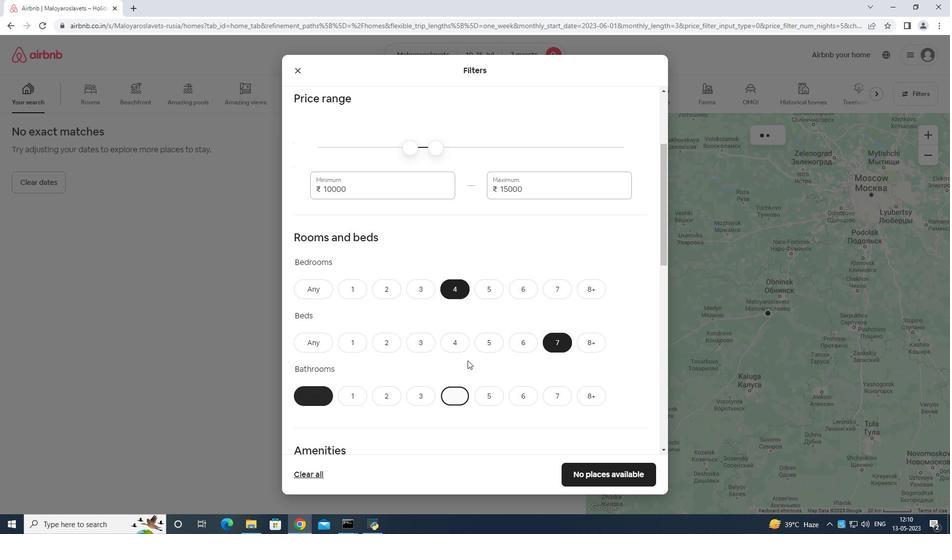 
Action: Mouse scrolled (468, 360) with delta (0, 0)
Screenshot: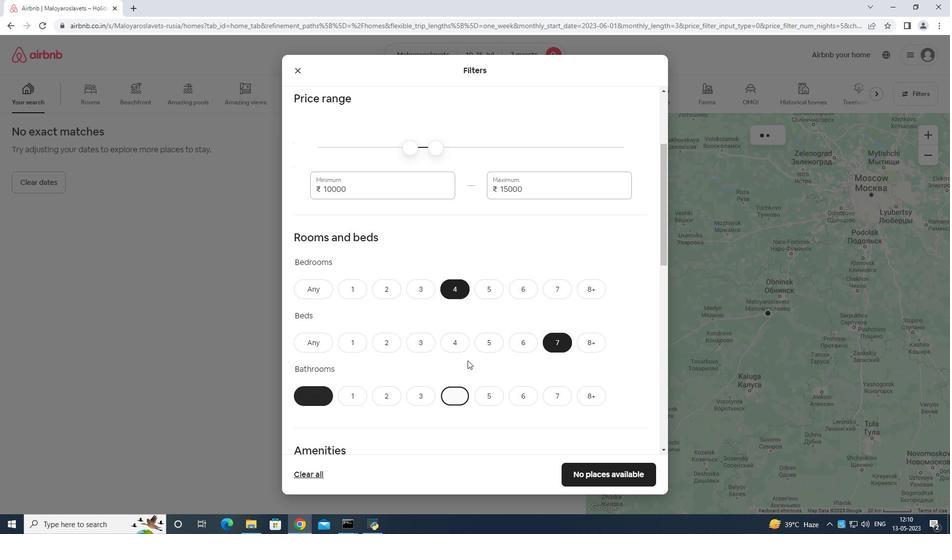 
Action: Mouse moved to (468, 361)
Screenshot: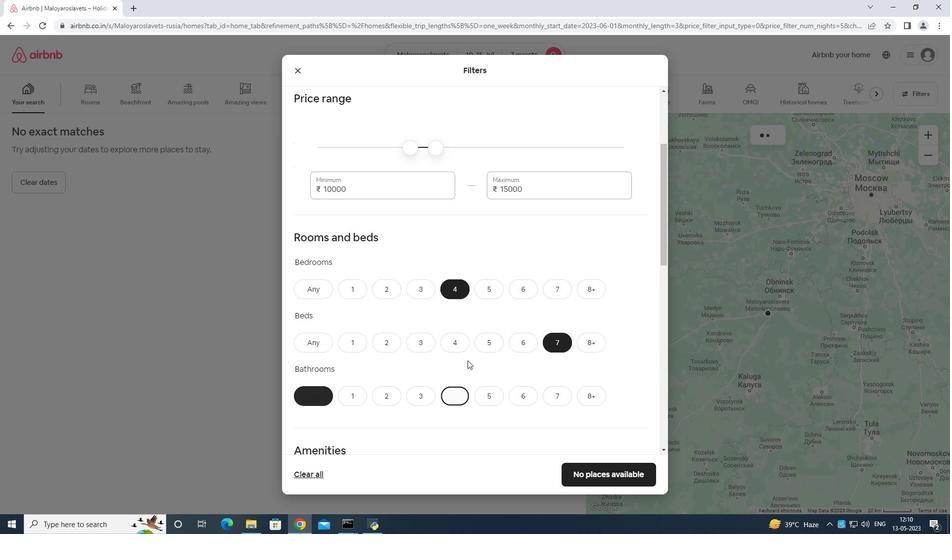 
Action: Mouse scrolled (468, 360) with delta (0, 0)
Screenshot: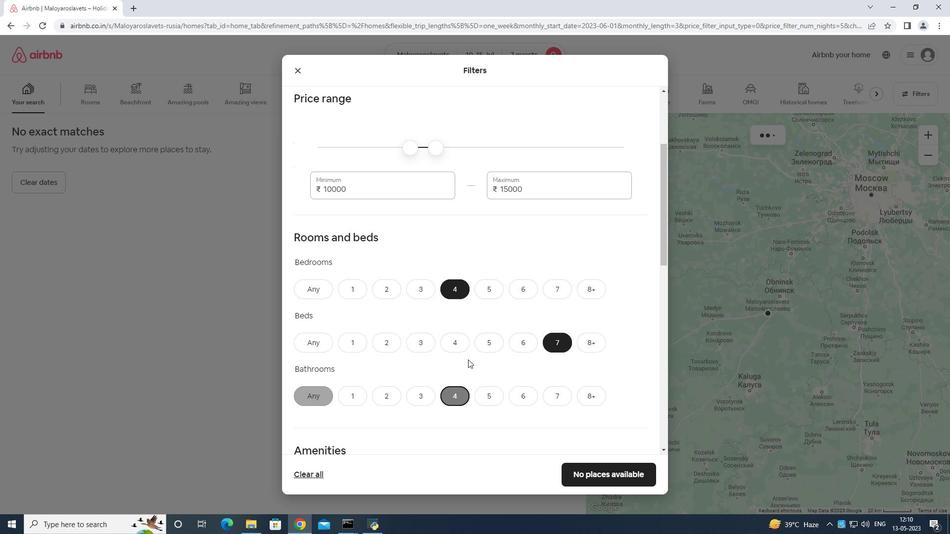 
Action: Mouse scrolled (468, 360) with delta (0, 0)
Screenshot: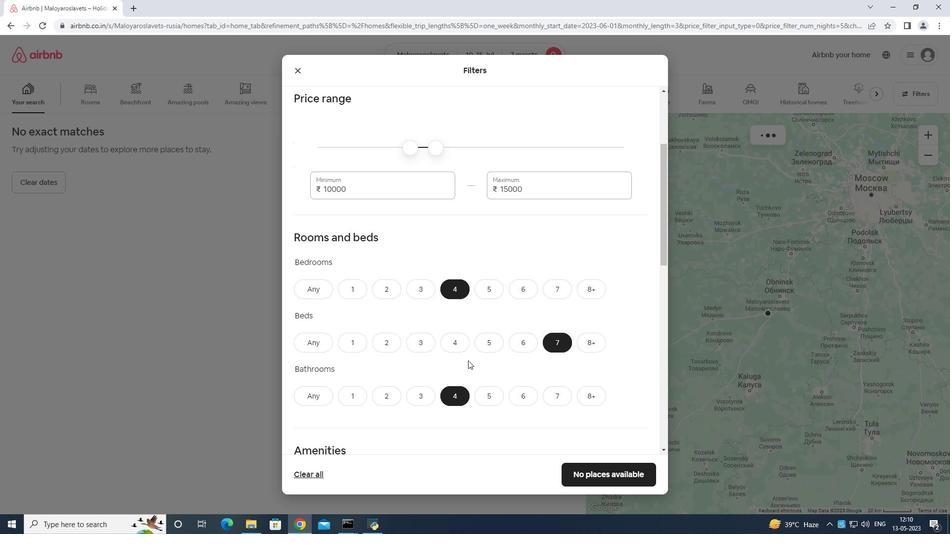 
Action: Mouse moved to (299, 304)
Screenshot: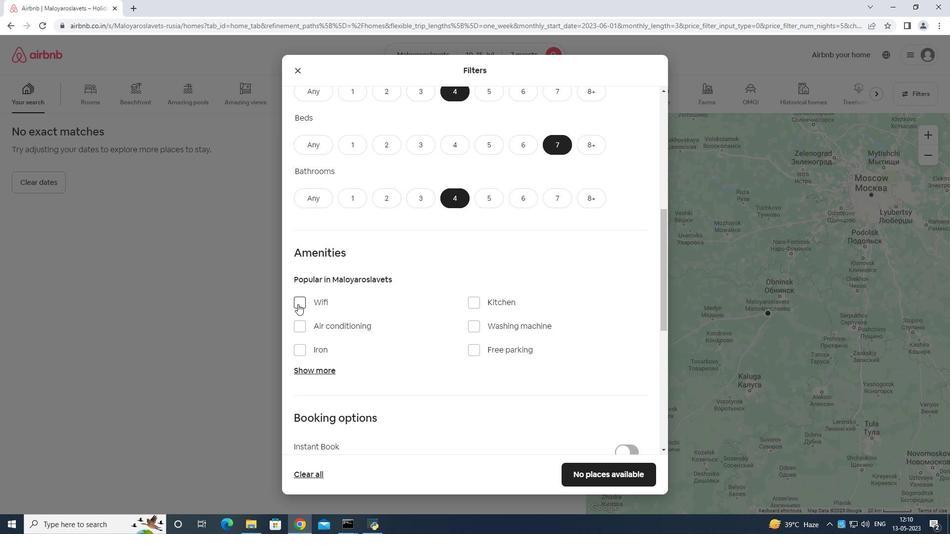 
Action: Mouse pressed left at (299, 304)
Screenshot: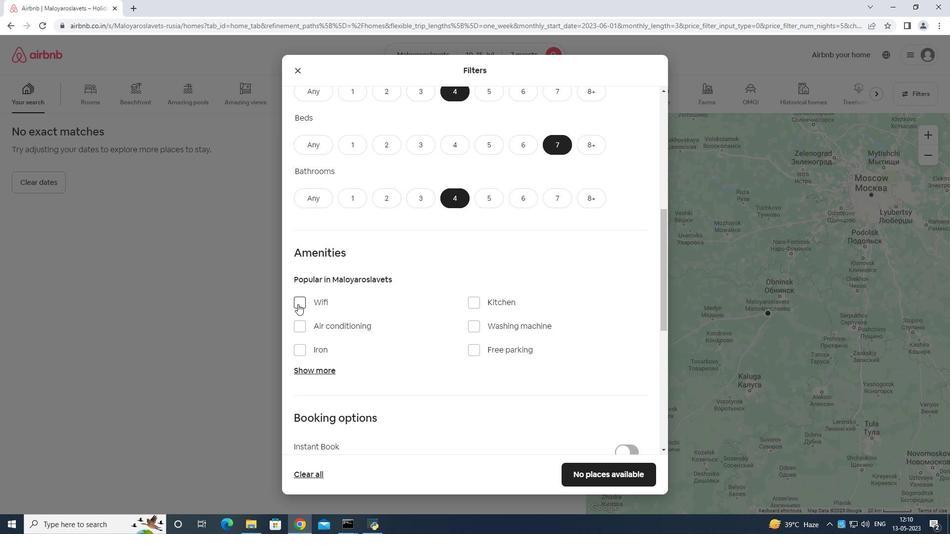 
Action: Mouse moved to (471, 349)
Screenshot: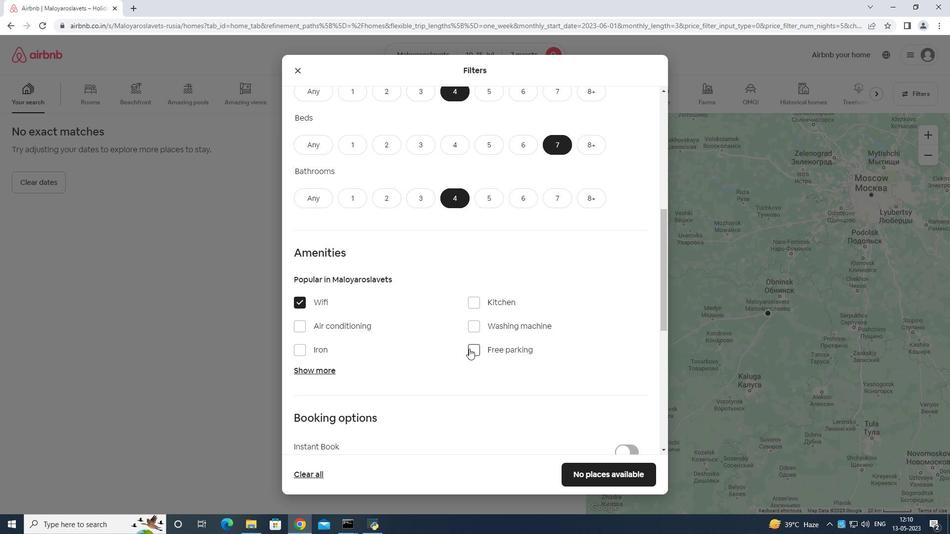 
Action: Mouse pressed left at (471, 349)
Screenshot: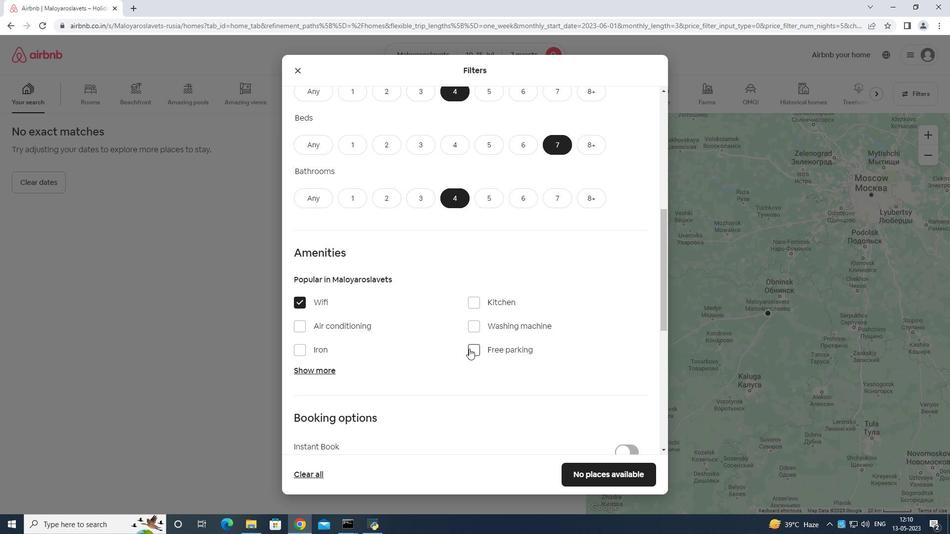 
Action: Mouse moved to (310, 369)
Screenshot: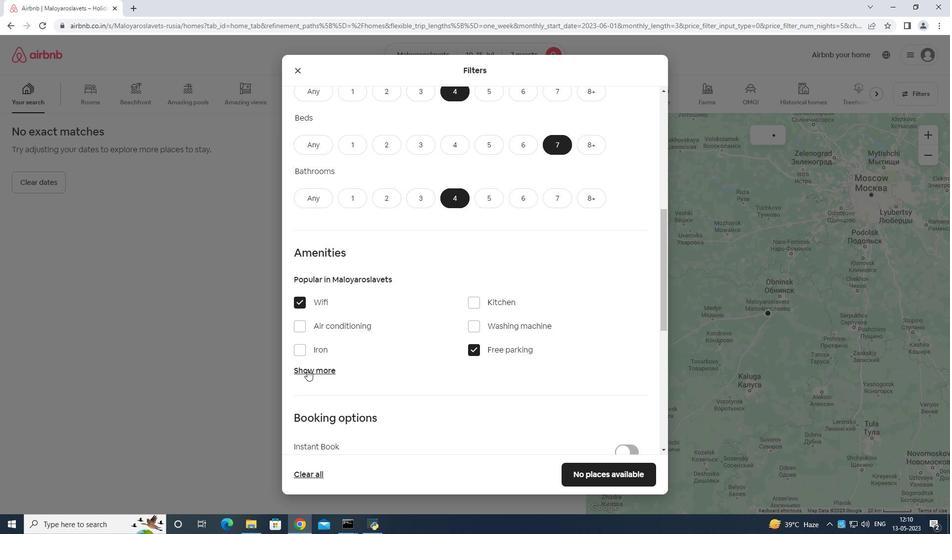 
Action: Mouse pressed left at (310, 369)
Screenshot: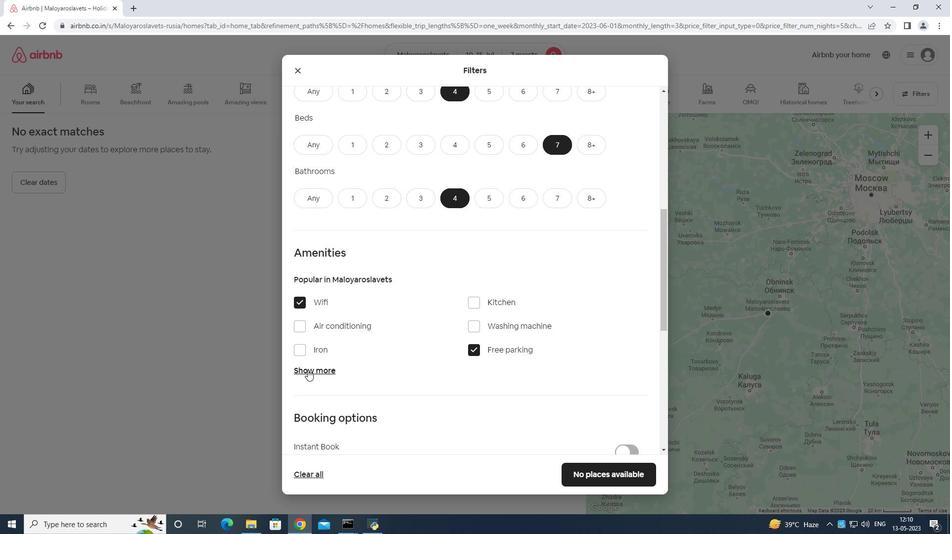 
Action: Mouse moved to (334, 357)
Screenshot: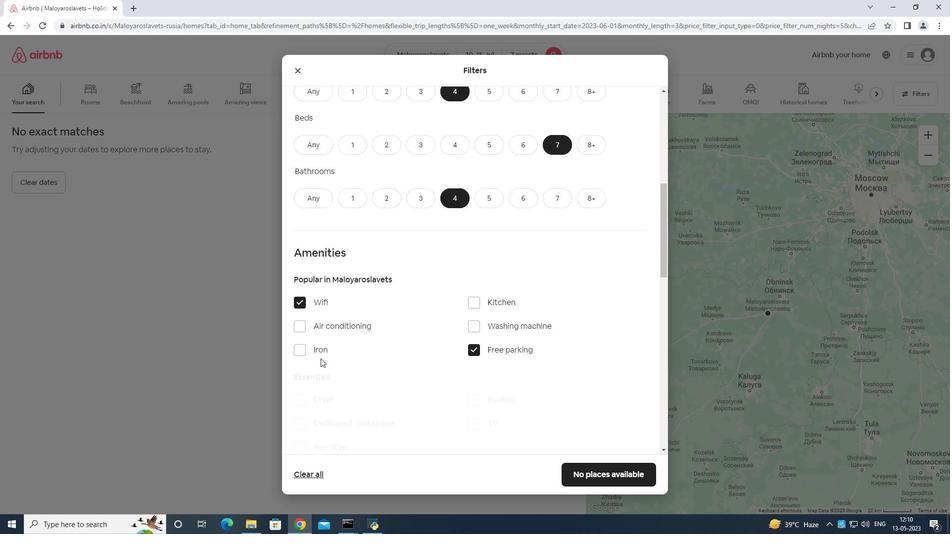 
Action: Mouse scrolled (334, 357) with delta (0, 0)
Screenshot: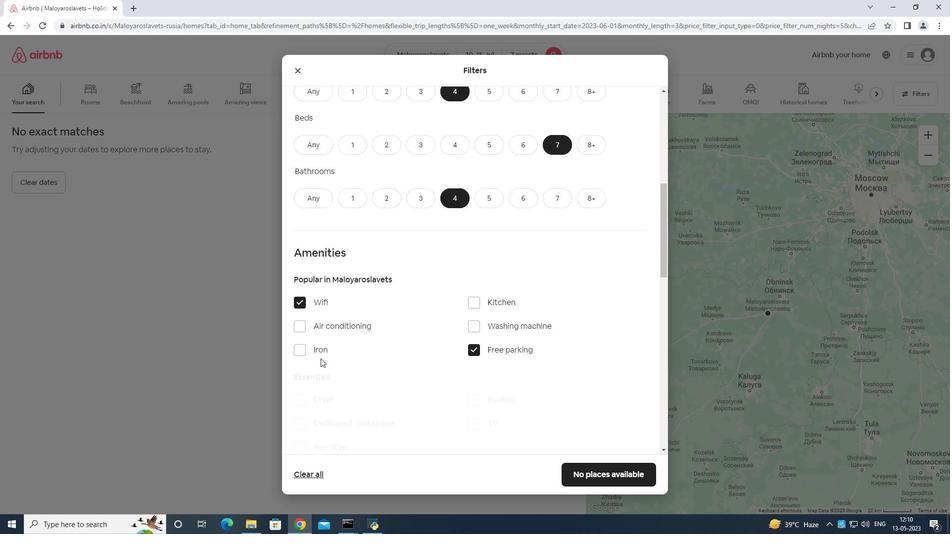 
Action: Mouse moved to (341, 362)
Screenshot: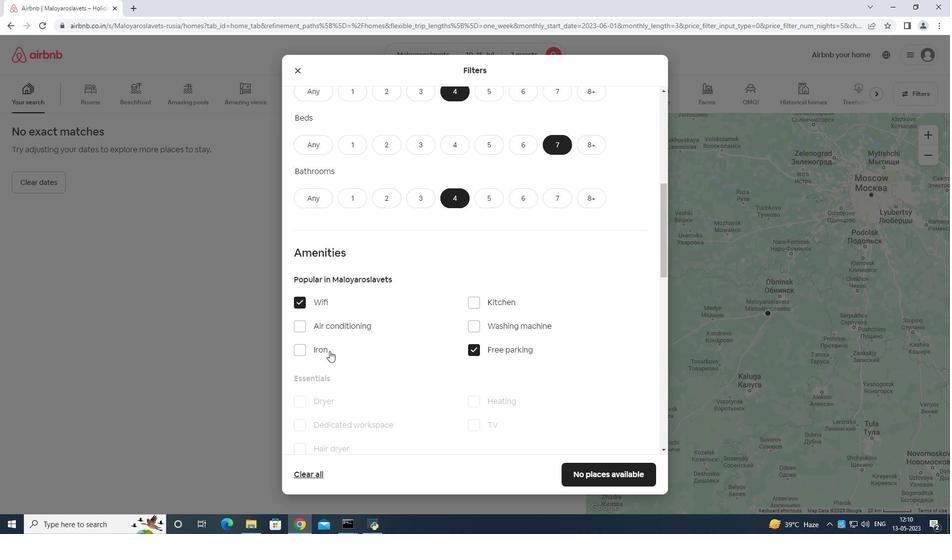 
Action: Mouse scrolled (341, 361) with delta (0, 0)
Screenshot: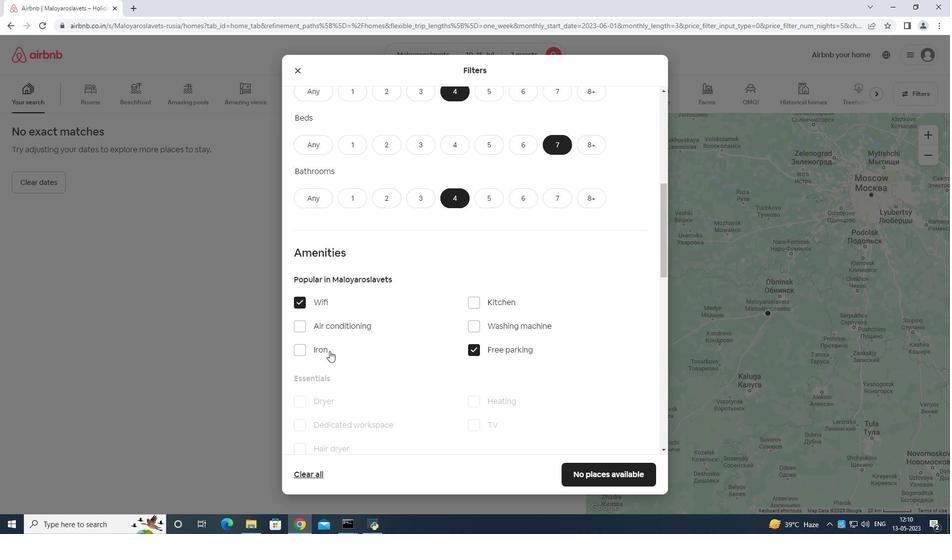 
Action: Mouse moved to (345, 361)
Screenshot: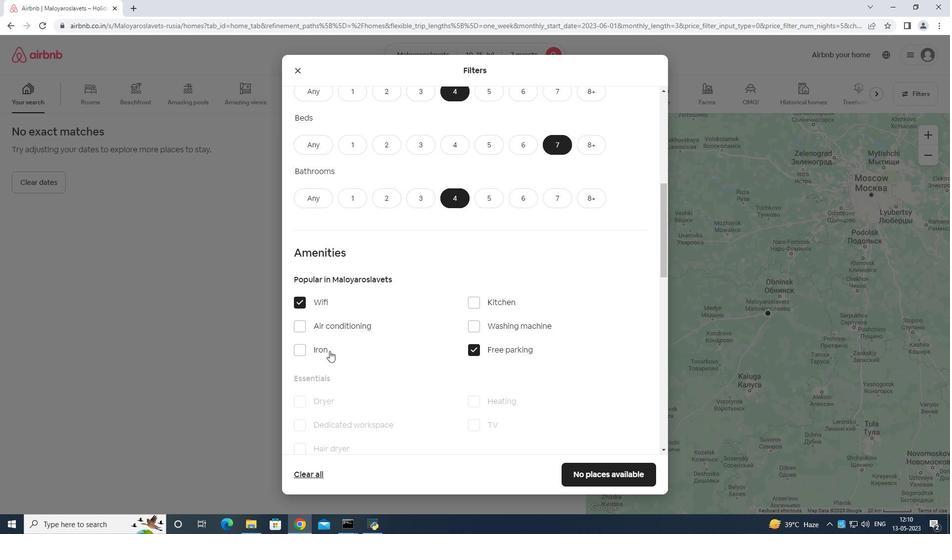 
Action: Mouse scrolled (345, 361) with delta (0, 0)
Screenshot: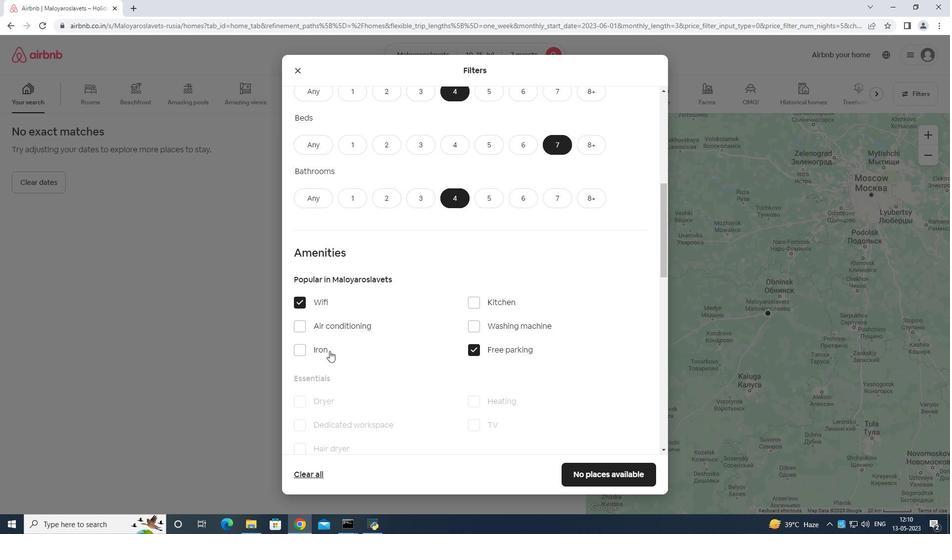 
Action: Mouse moved to (476, 280)
Screenshot: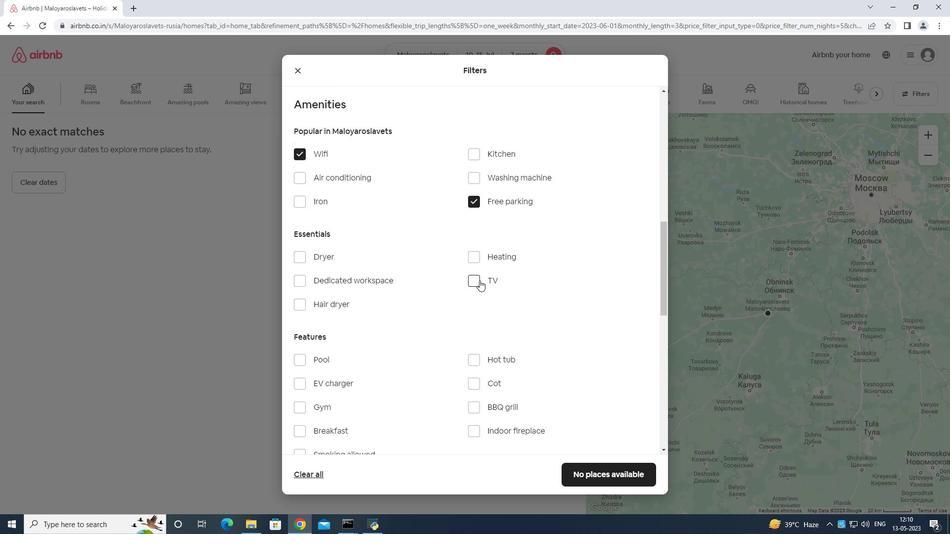 
Action: Mouse pressed left at (476, 280)
Screenshot: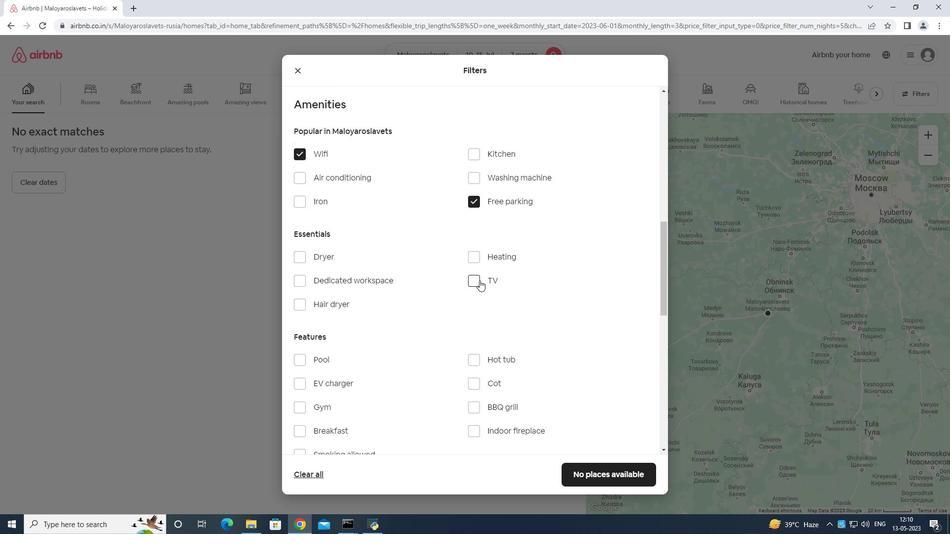 
Action: Mouse moved to (454, 307)
Screenshot: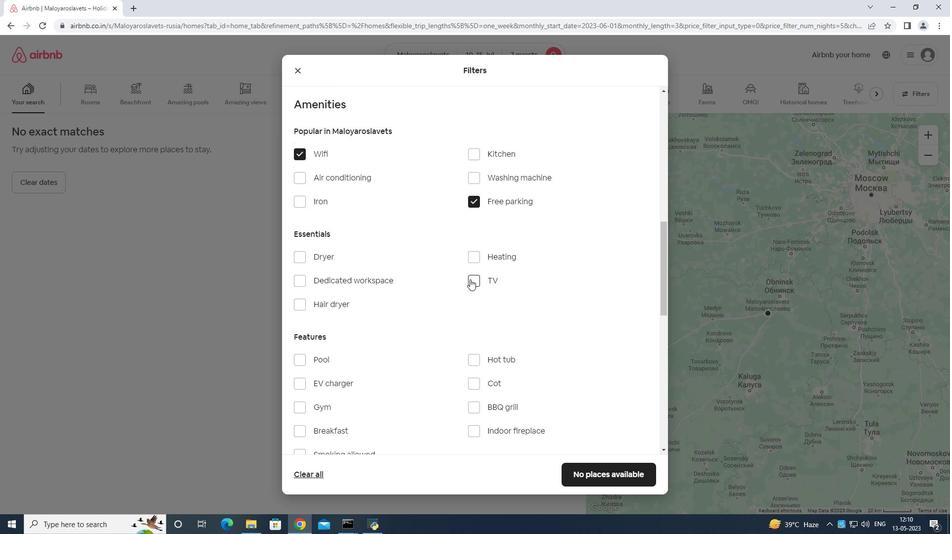 
Action: Mouse scrolled (454, 307) with delta (0, 0)
Screenshot: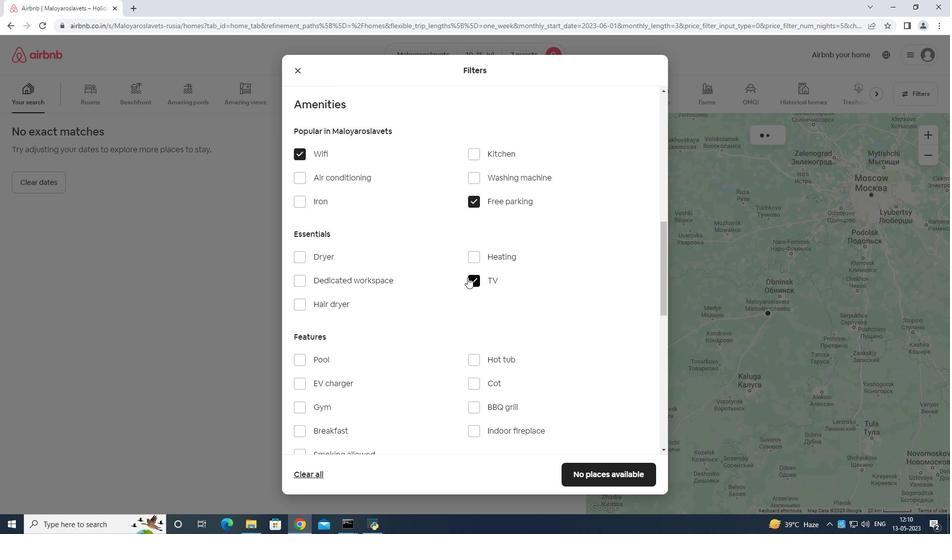 
Action: Mouse moved to (452, 317)
Screenshot: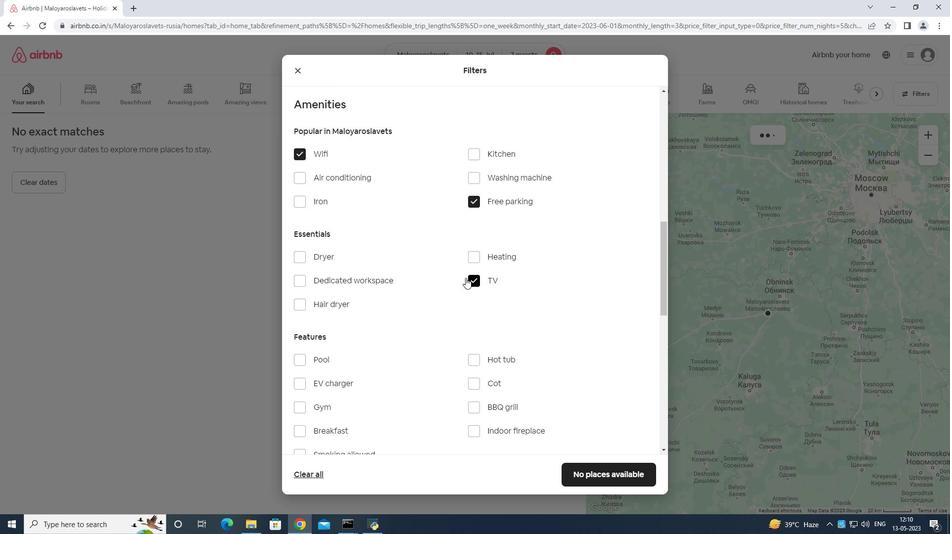 
Action: Mouse scrolled (452, 317) with delta (0, 0)
Screenshot: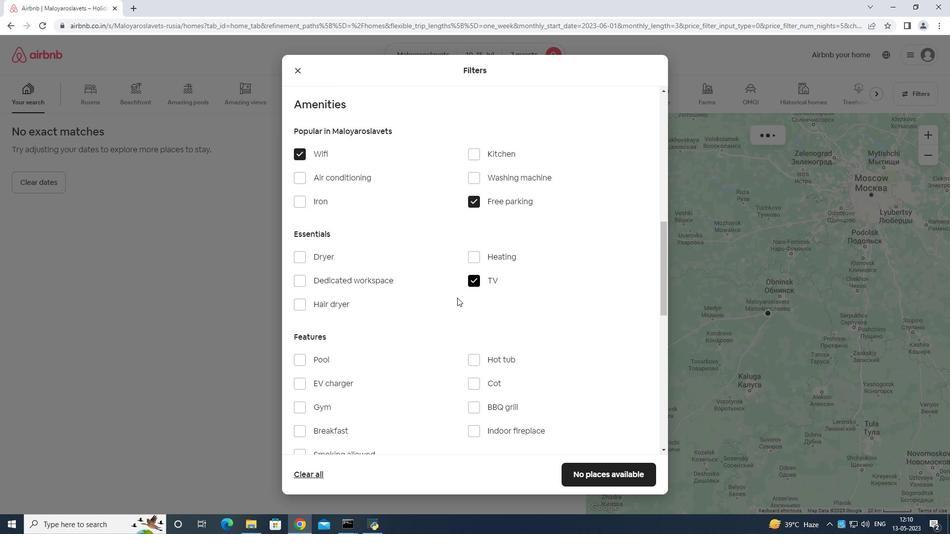 
Action: Mouse moved to (303, 330)
Screenshot: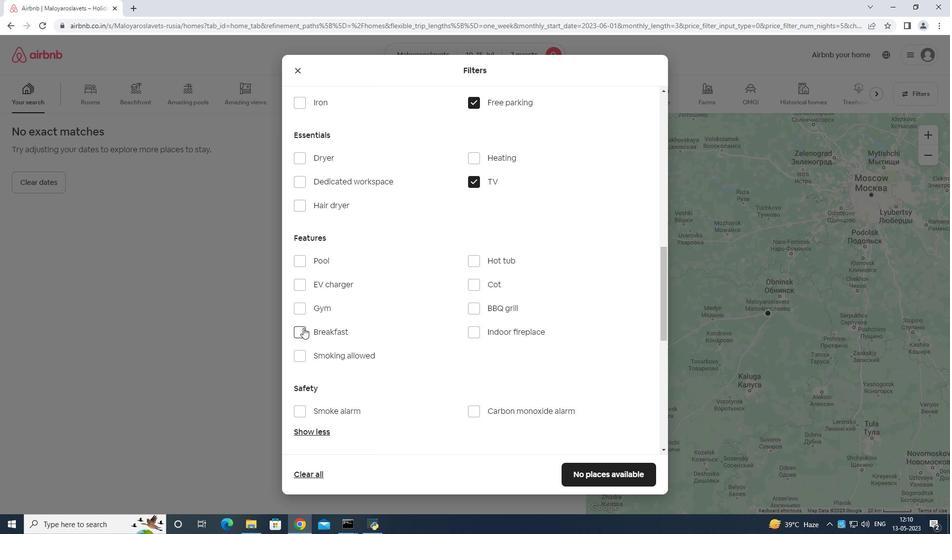 
Action: Mouse pressed left at (303, 330)
Screenshot: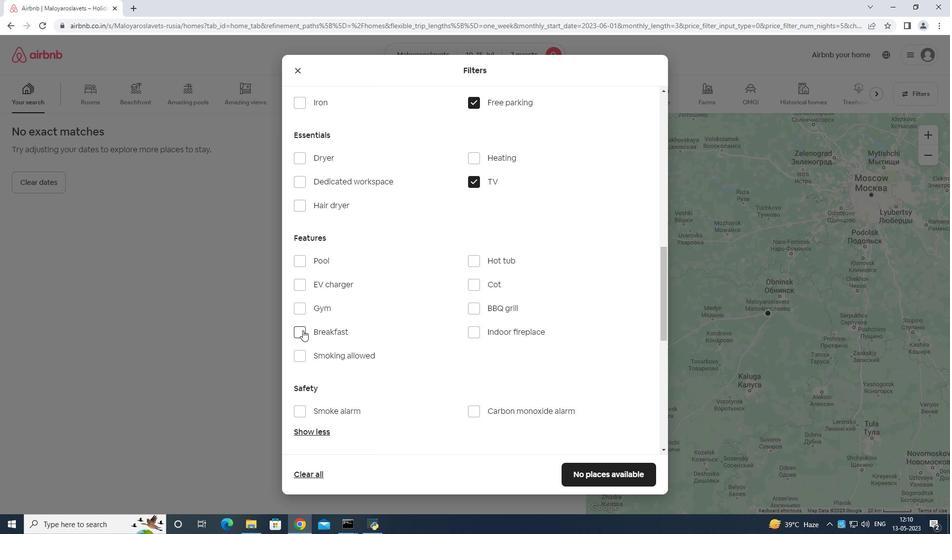 
Action: Mouse moved to (304, 313)
Screenshot: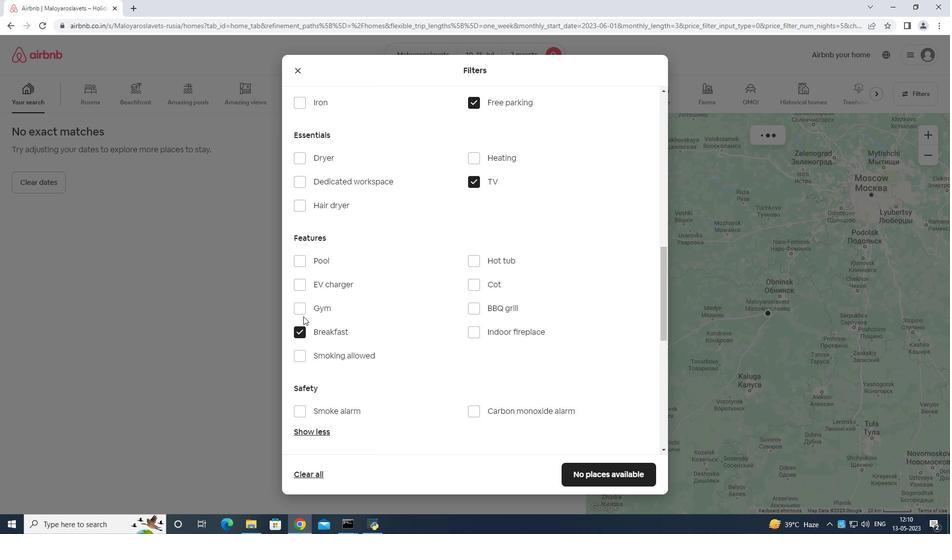 
Action: Mouse pressed left at (304, 313)
Screenshot: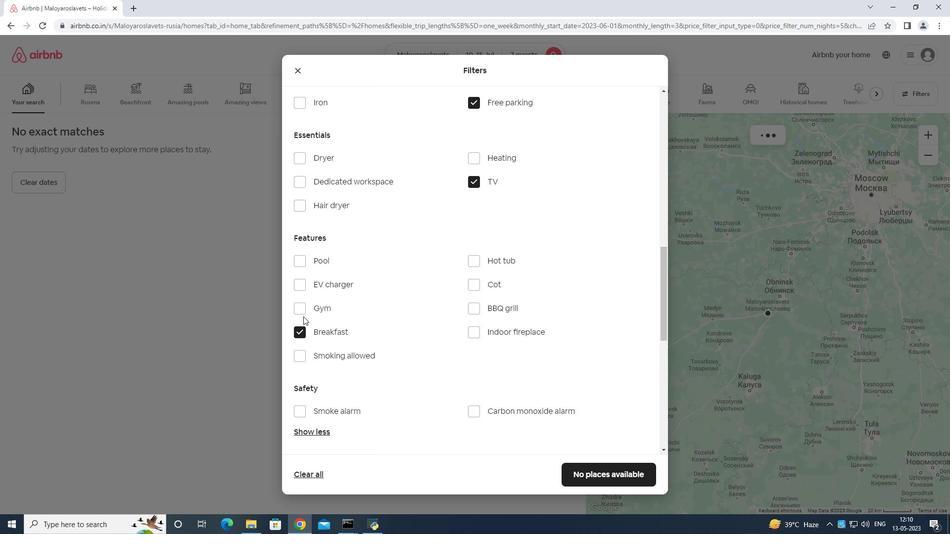 
Action: Mouse moved to (516, 363)
Screenshot: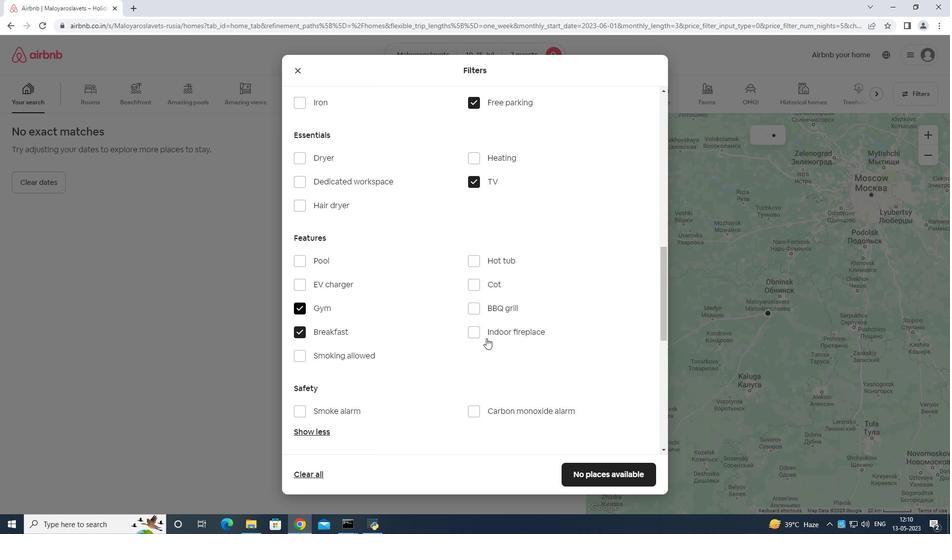 
Action: Mouse scrolled (516, 363) with delta (0, 0)
Screenshot: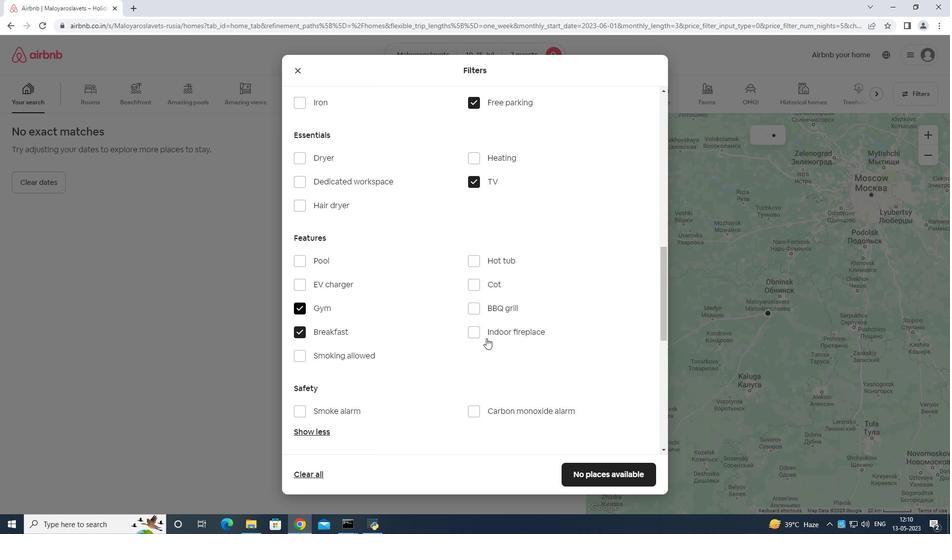 
Action: Mouse moved to (522, 365)
Screenshot: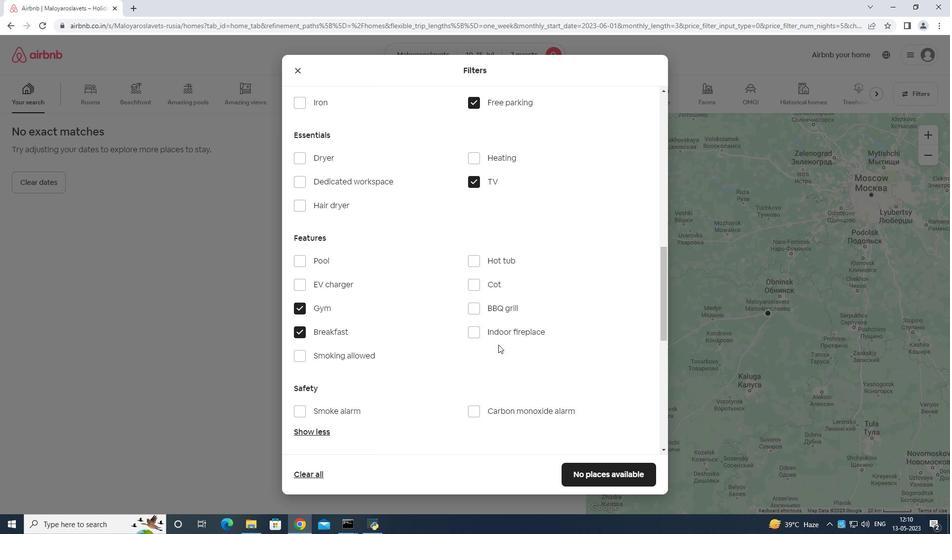 
Action: Mouse scrolled (522, 365) with delta (0, 0)
Screenshot: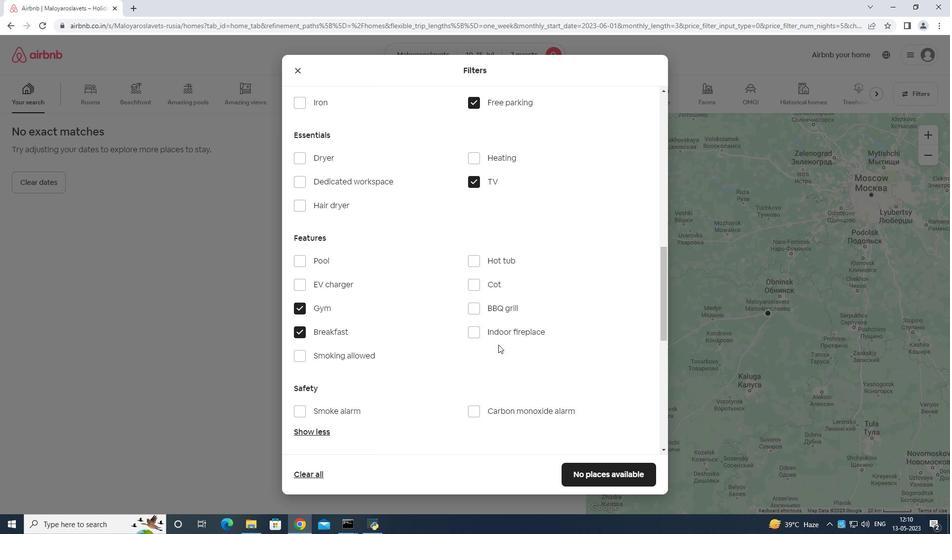 
Action: Mouse moved to (522, 365)
Screenshot: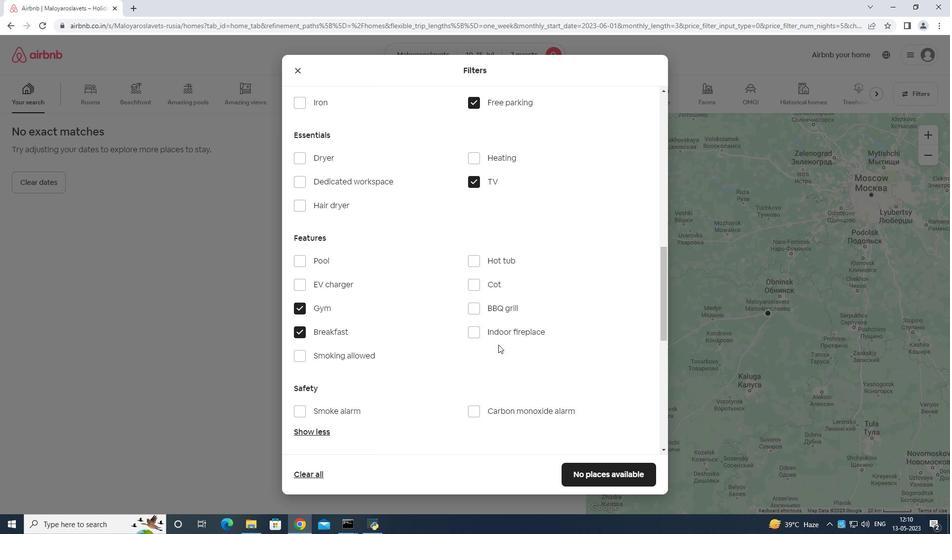 
Action: Mouse scrolled (522, 365) with delta (0, 0)
Screenshot: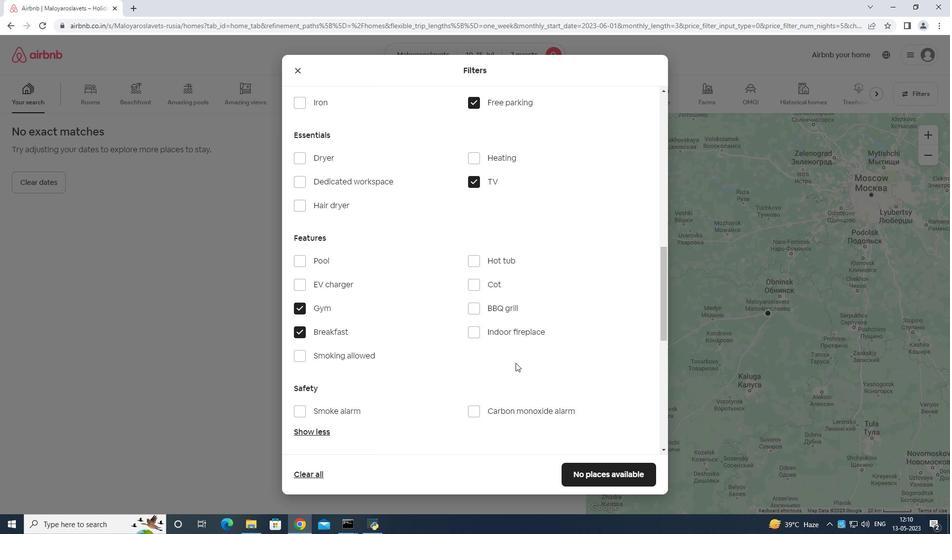 
Action: Mouse moved to (523, 365)
Screenshot: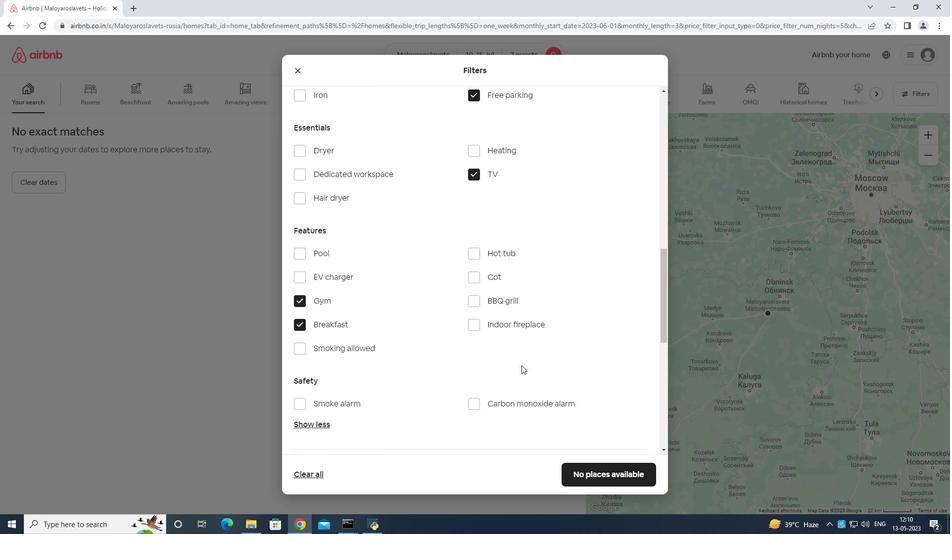 
Action: Mouse scrolled (523, 365) with delta (0, 0)
Screenshot: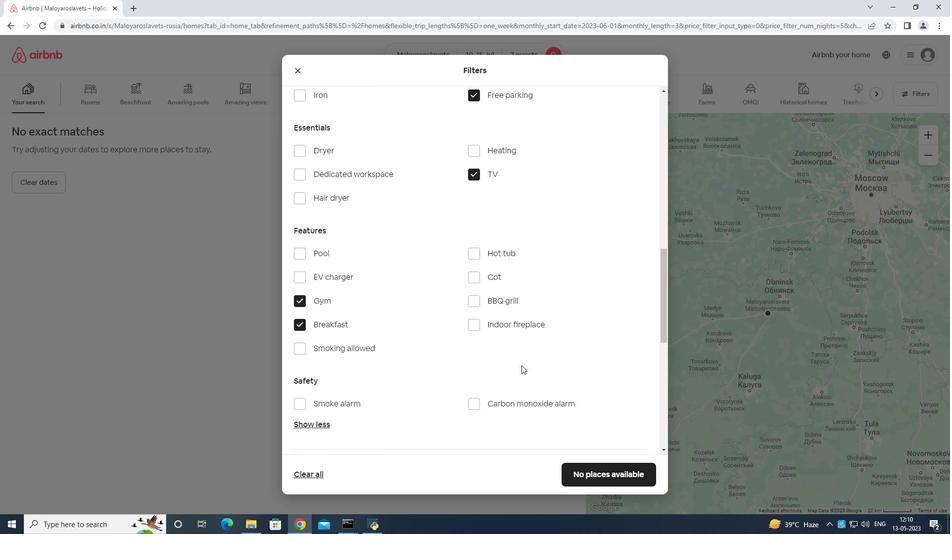 
Action: Mouse moved to (527, 365)
Screenshot: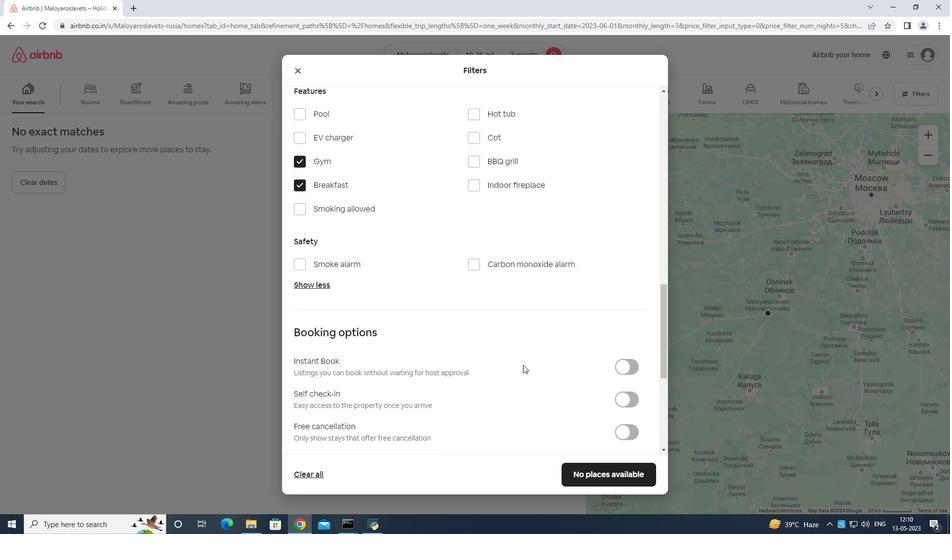 
Action: Mouse scrolled (527, 365) with delta (0, 0)
Screenshot: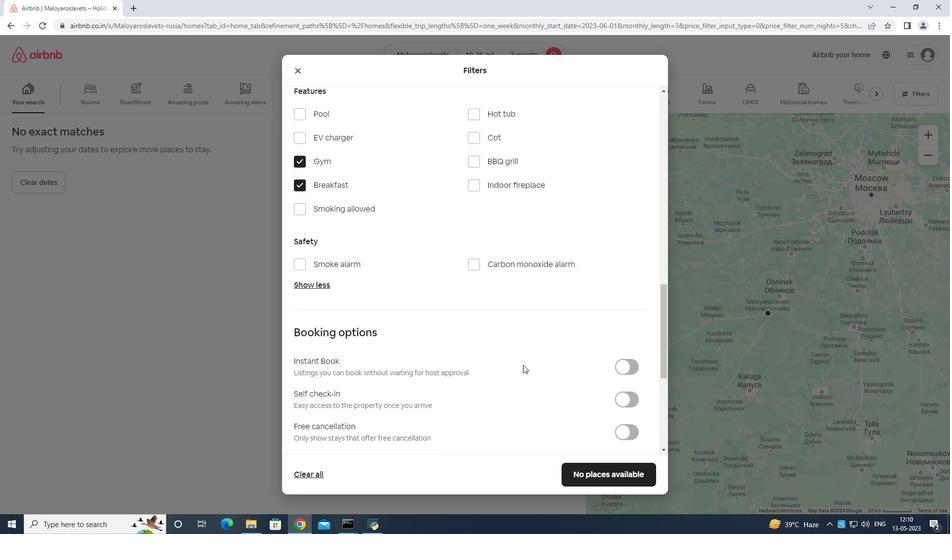 
Action: Mouse moved to (625, 298)
Screenshot: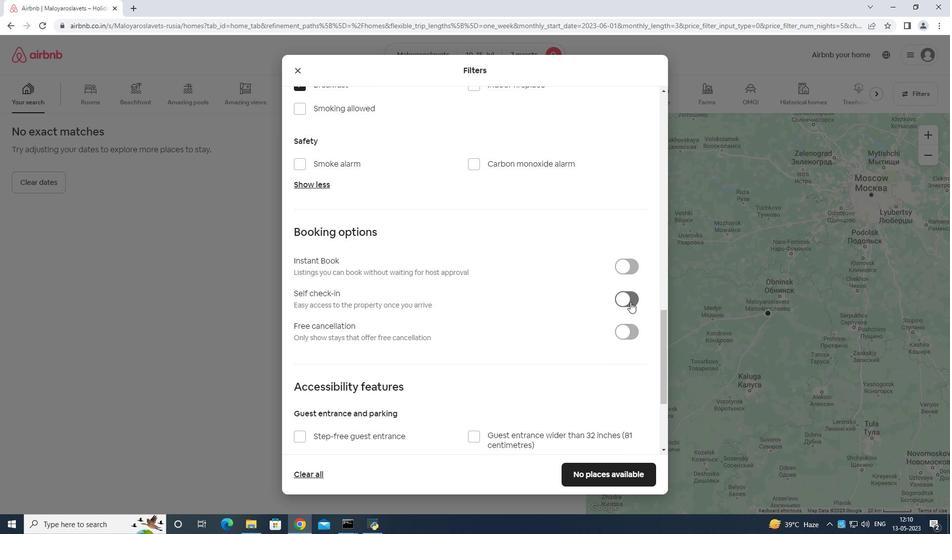 
Action: Mouse pressed left at (625, 298)
Screenshot: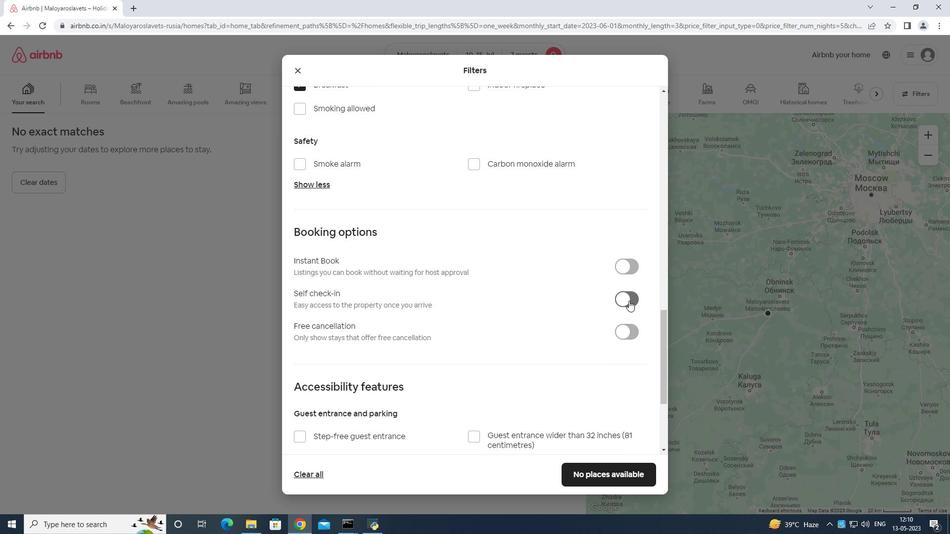 
Action: Mouse moved to (584, 360)
Screenshot: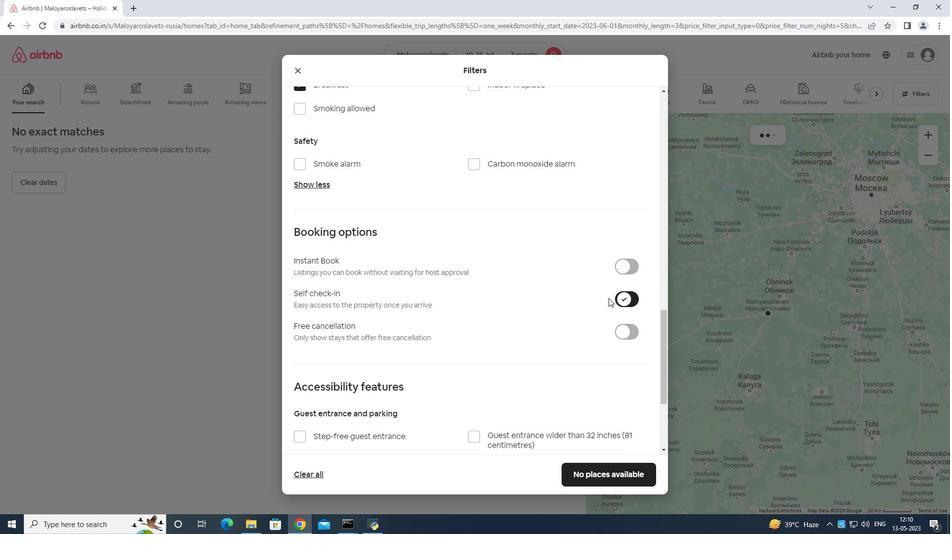 
Action: Mouse scrolled (584, 360) with delta (0, 0)
Screenshot: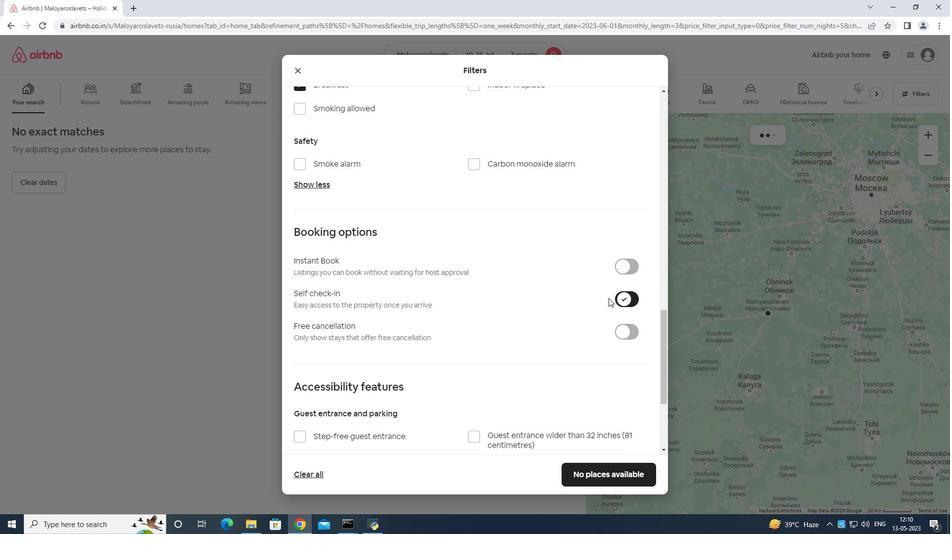 
Action: Mouse moved to (581, 386)
Screenshot: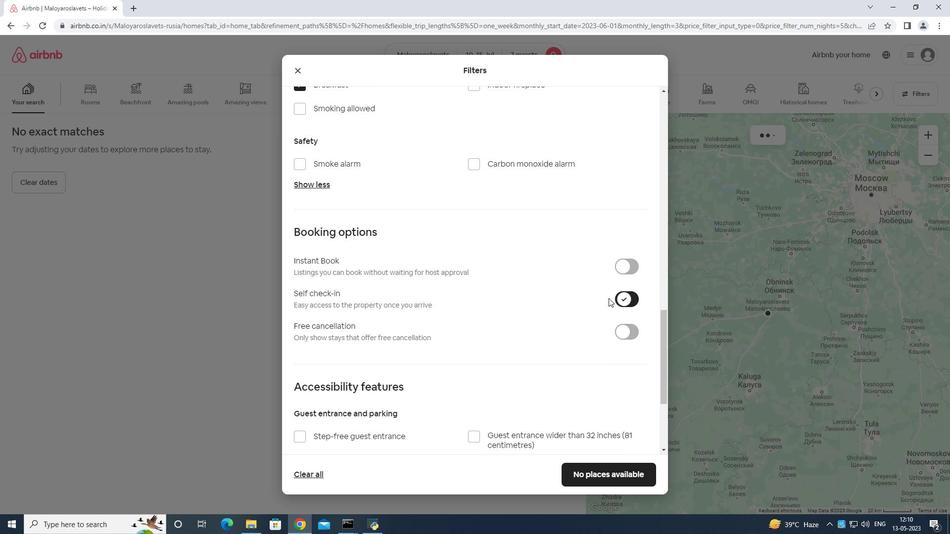 
Action: Mouse scrolled (581, 385) with delta (0, 0)
Screenshot: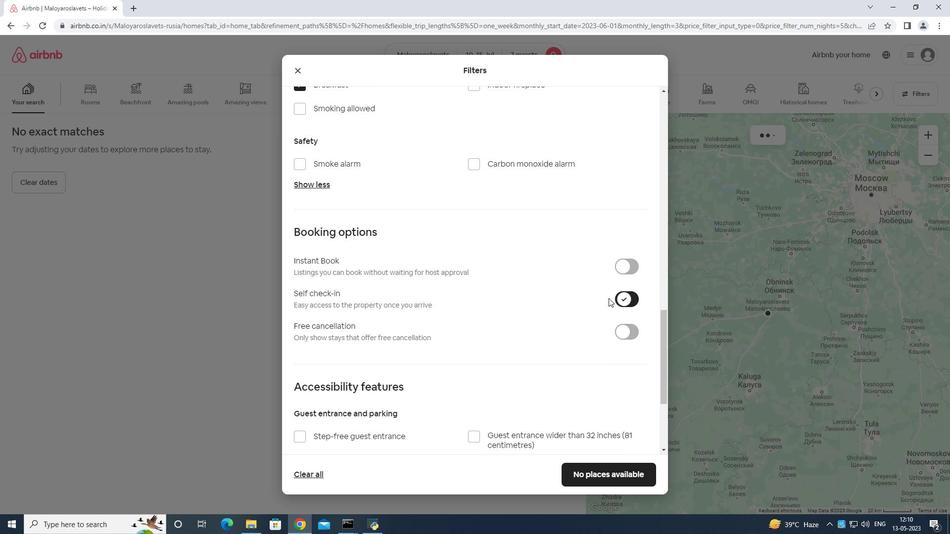 
Action: Mouse moved to (581, 387)
Screenshot: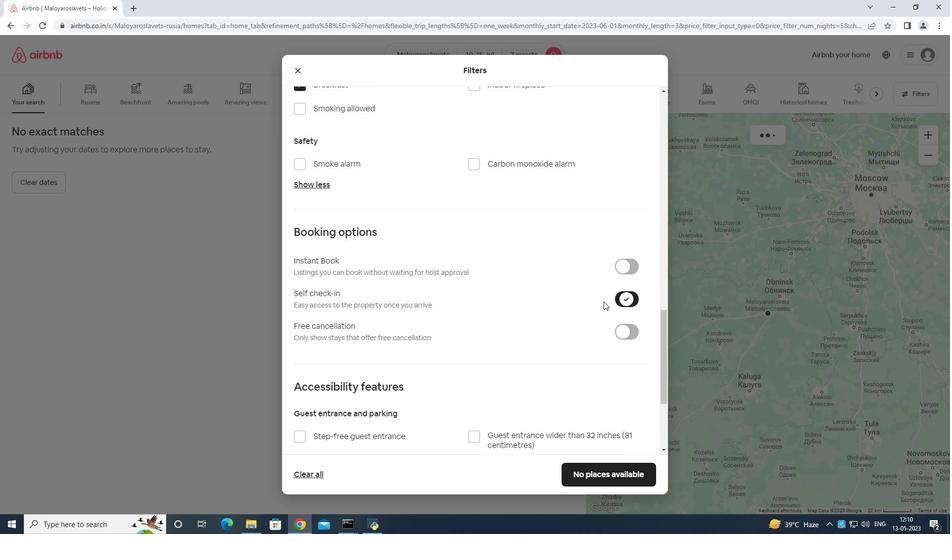 
Action: Mouse scrolled (581, 387) with delta (0, 0)
Screenshot: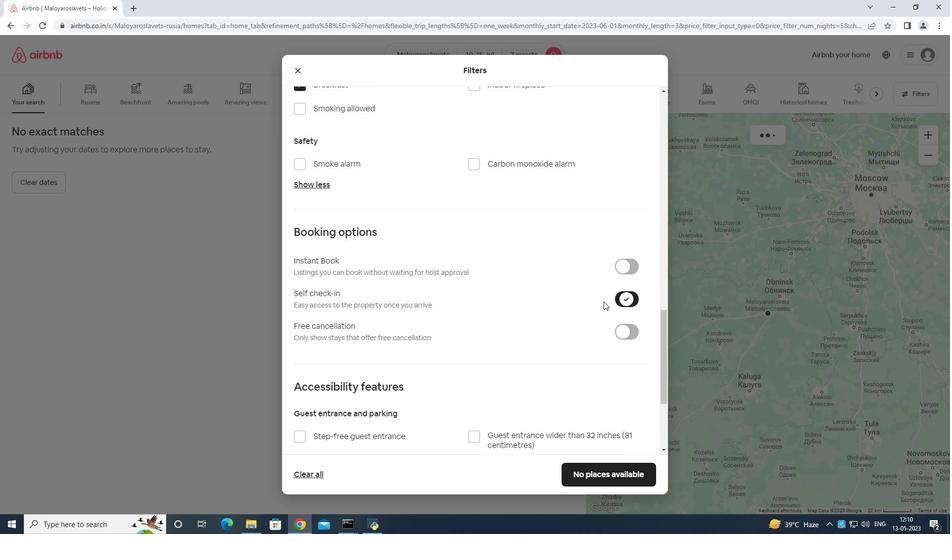 
Action: Mouse moved to (566, 407)
Screenshot: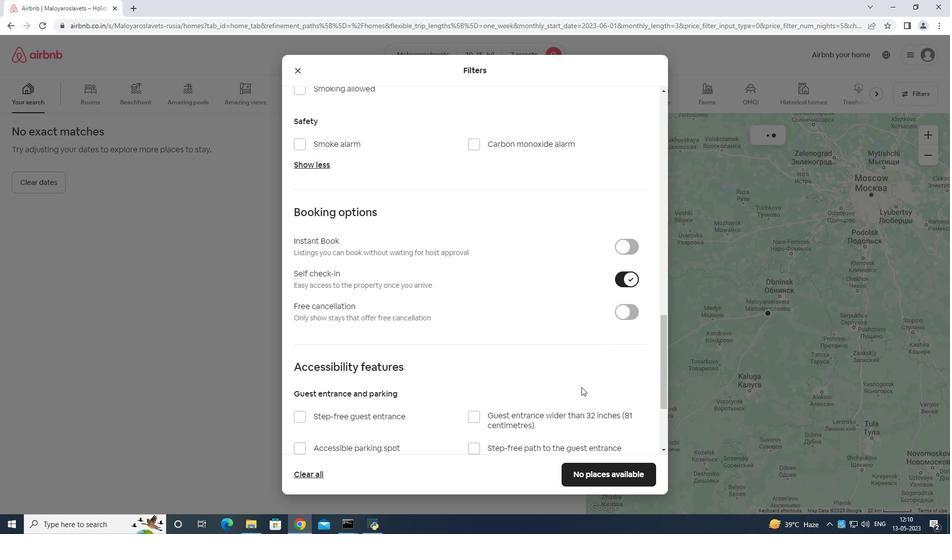 
Action: Mouse scrolled (566, 405) with delta (0, 0)
Screenshot: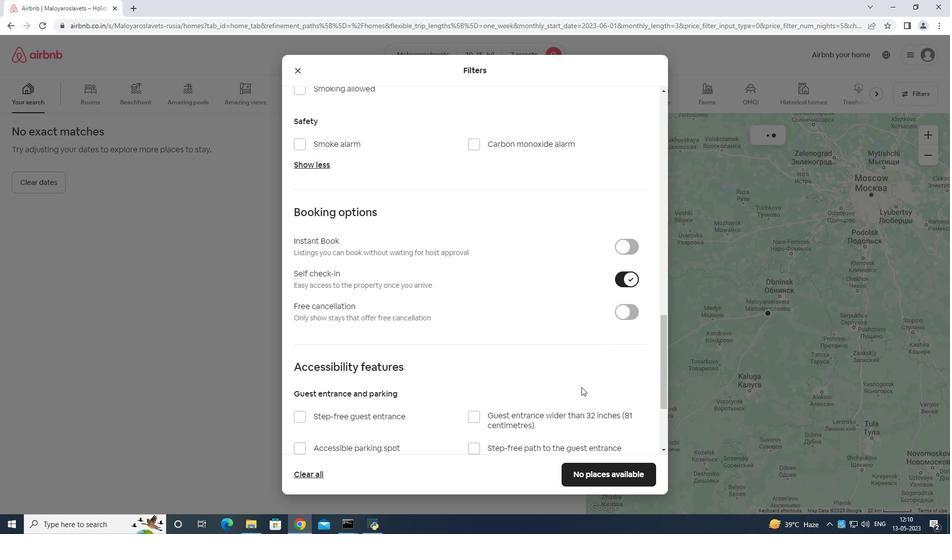 
Action: Mouse moved to (566, 409)
Screenshot: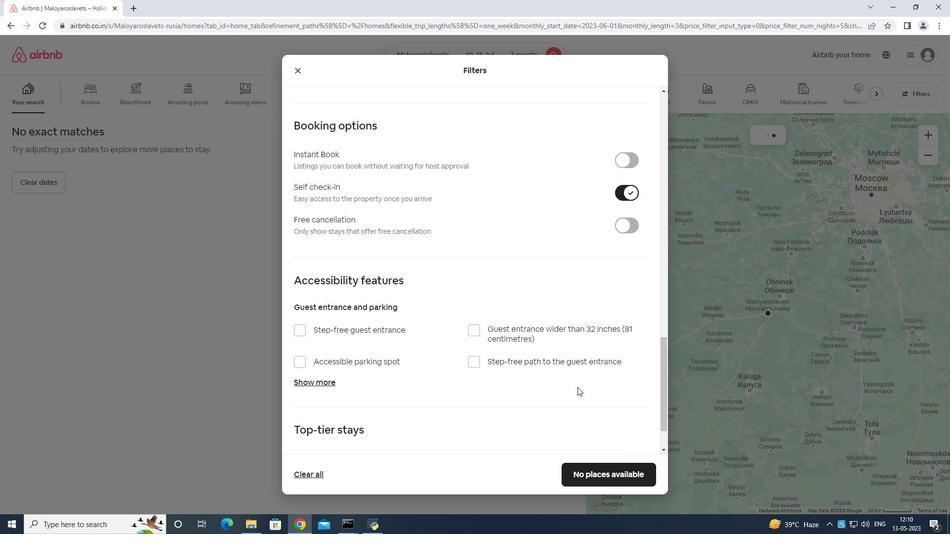 
Action: Mouse scrolled (566, 408) with delta (0, 0)
Screenshot: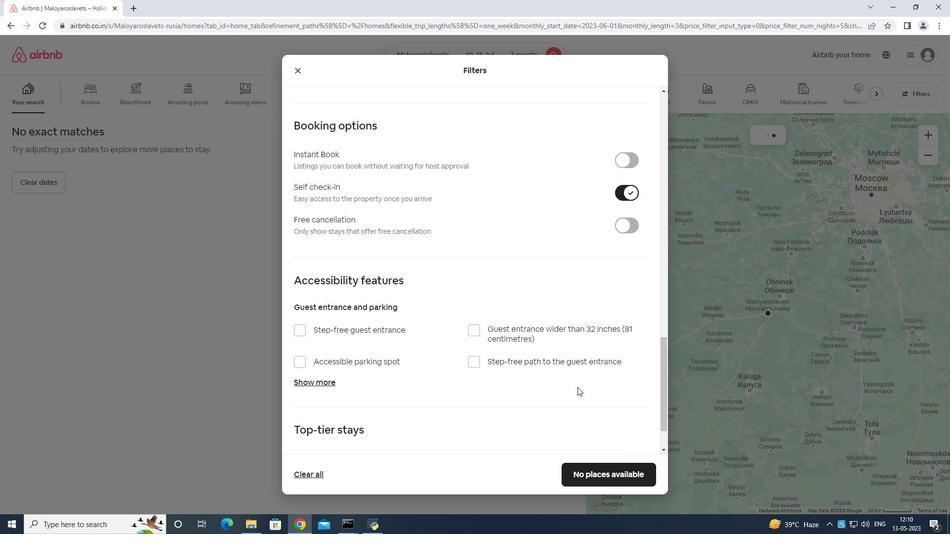 
Action: Mouse moved to (555, 413)
Screenshot: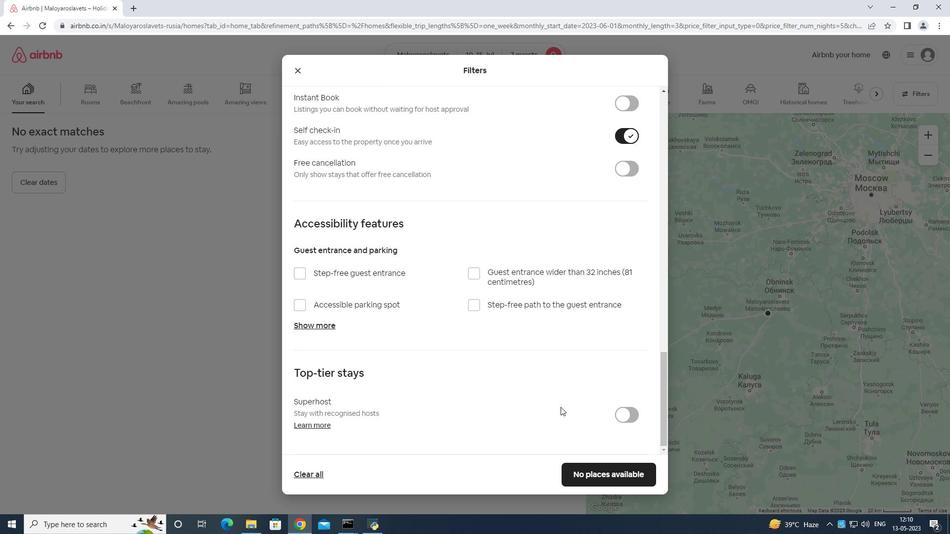 
Action: Mouse scrolled (555, 412) with delta (0, 0)
Screenshot: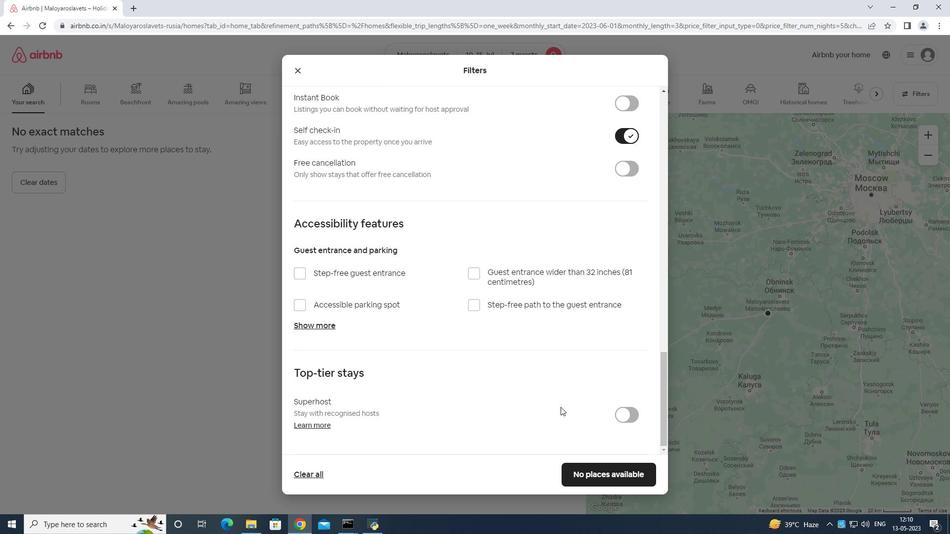 
Action: Mouse moved to (554, 414)
Screenshot: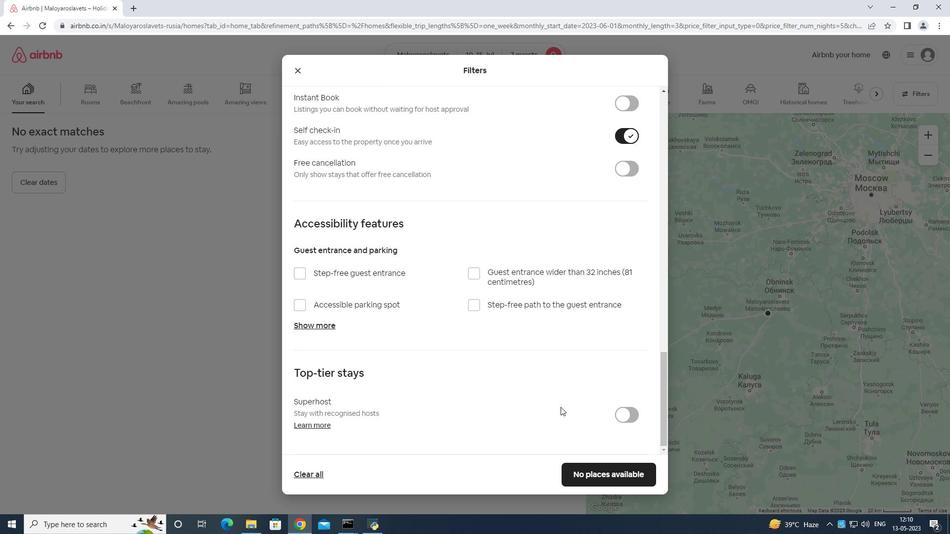 
Action: Mouse scrolled (554, 414) with delta (0, 0)
Screenshot: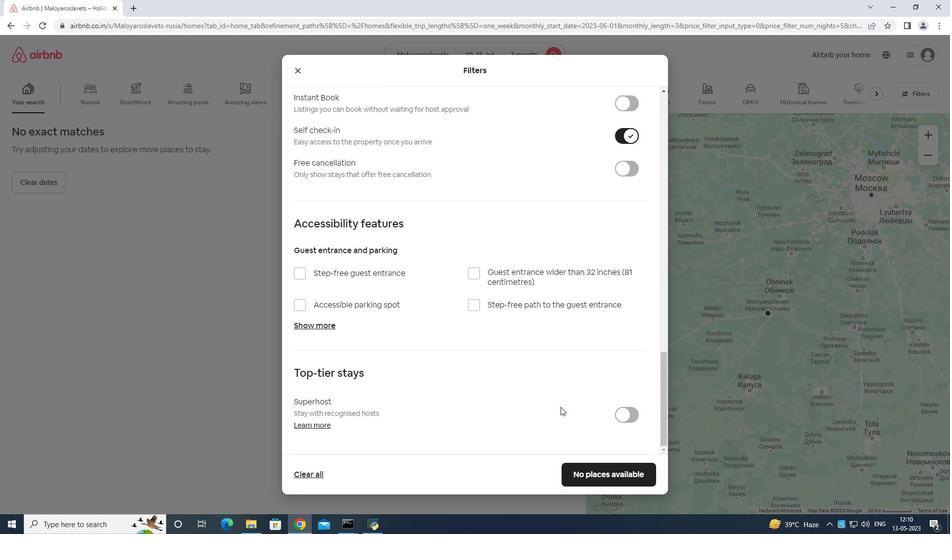 
Action: Mouse moved to (597, 470)
Screenshot: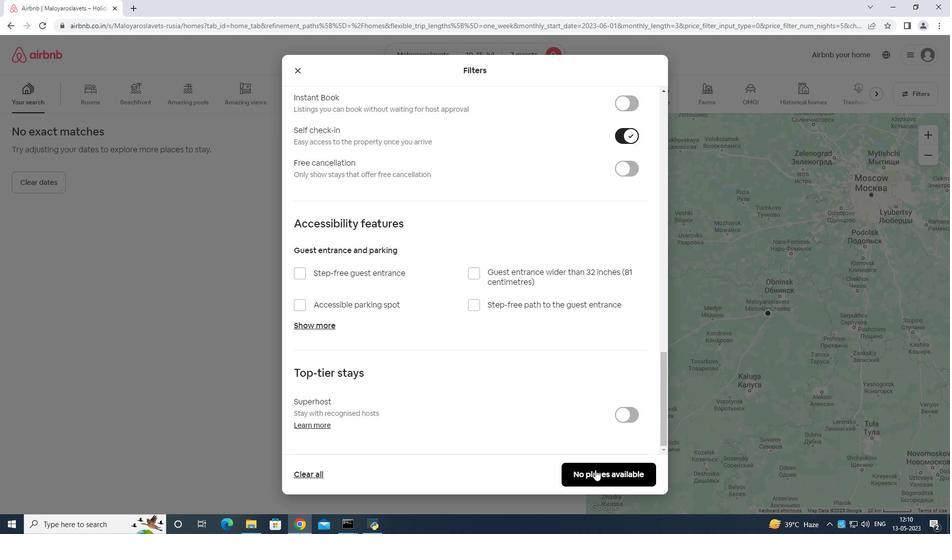 
Action: Mouse pressed left at (597, 470)
Screenshot: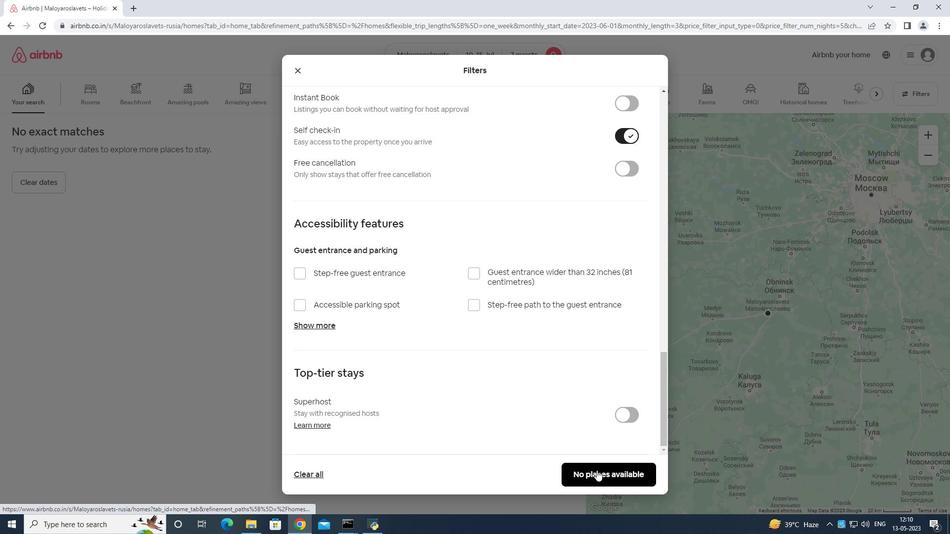 
Action: Mouse moved to (597, 470)
Screenshot: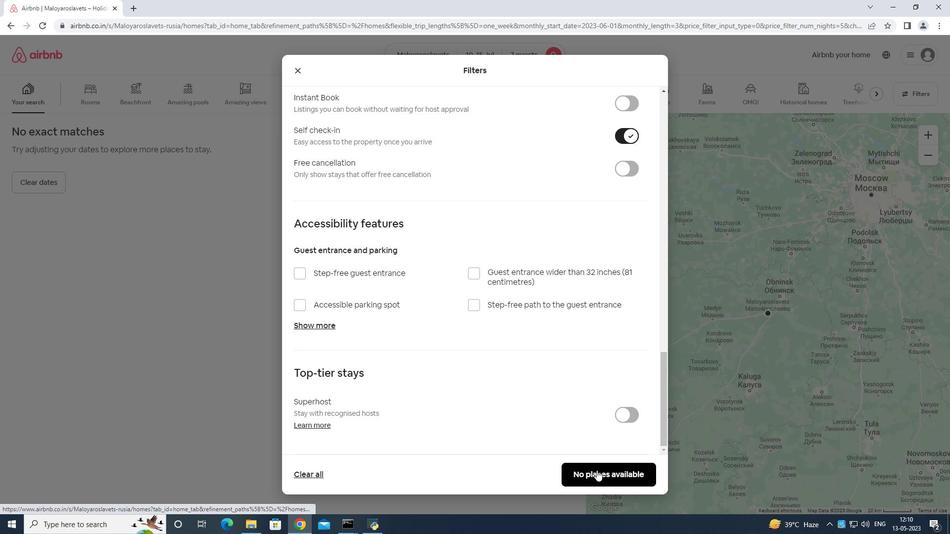 
